 Task: Search one way flight ticket for 4 adults, 2 children, 2 infants in seat and 1 infant on lap in economy from Grand Forks: Grand Forks International Airport to Greenville: Pitt-greenville Airport on 5-2-2023. Number of bags: 1 carry on bag. Price is upto 109000. Outbound departure time preference is 19:30.
Action: Mouse moved to (205, 324)
Screenshot: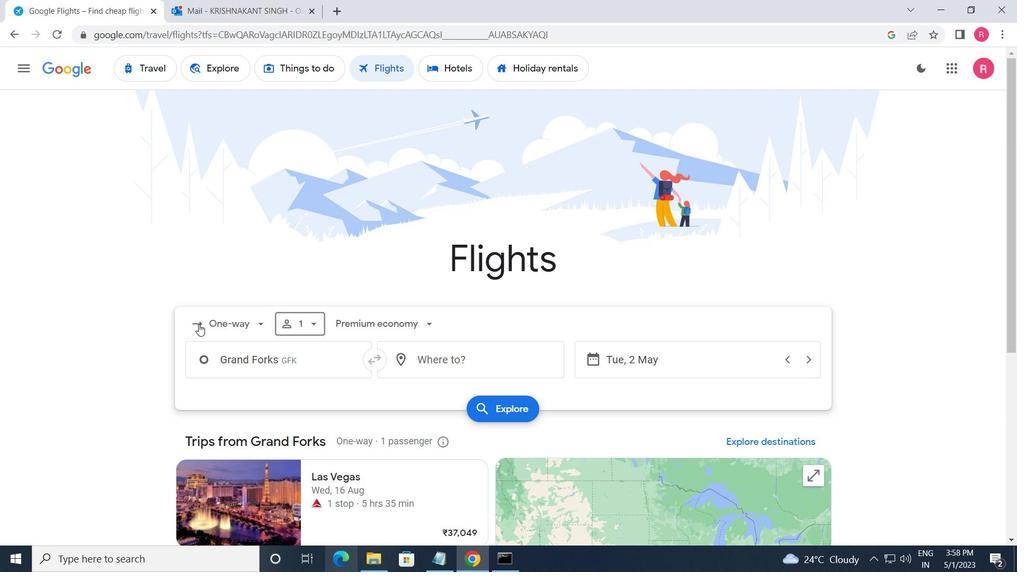 
Action: Mouse pressed left at (205, 324)
Screenshot: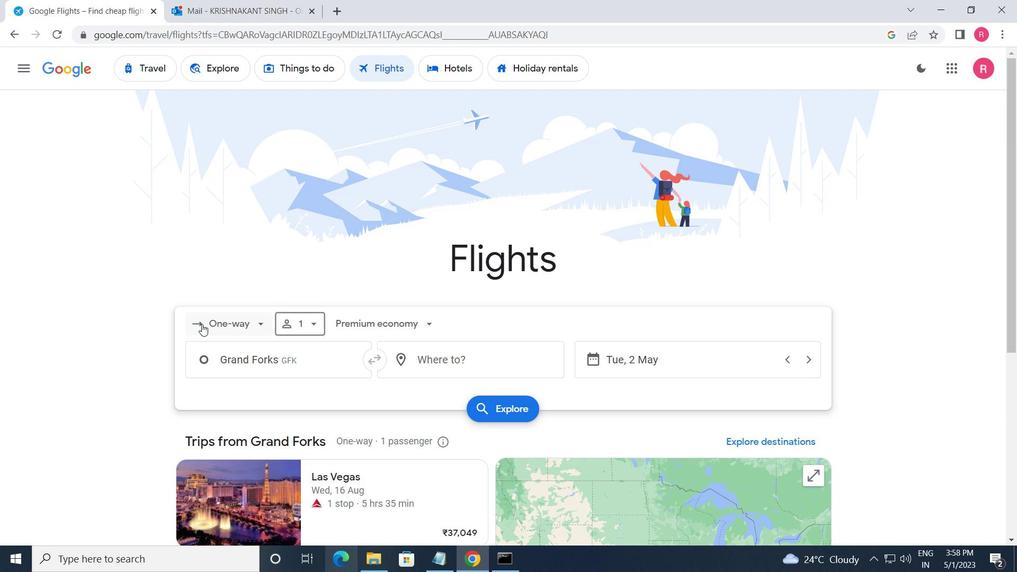 
Action: Mouse moved to (234, 380)
Screenshot: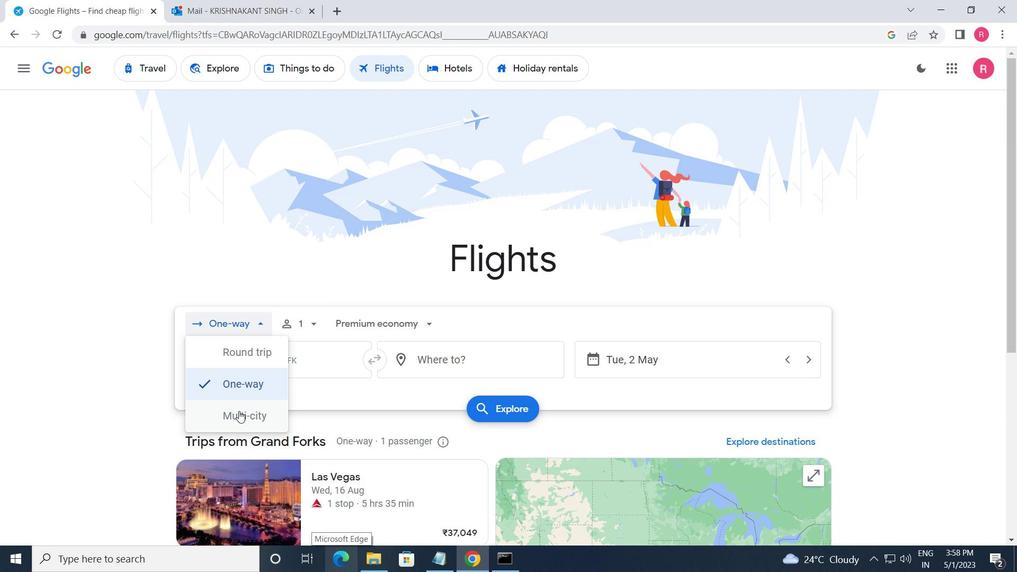 
Action: Mouse pressed left at (234, 380)
Screenshot: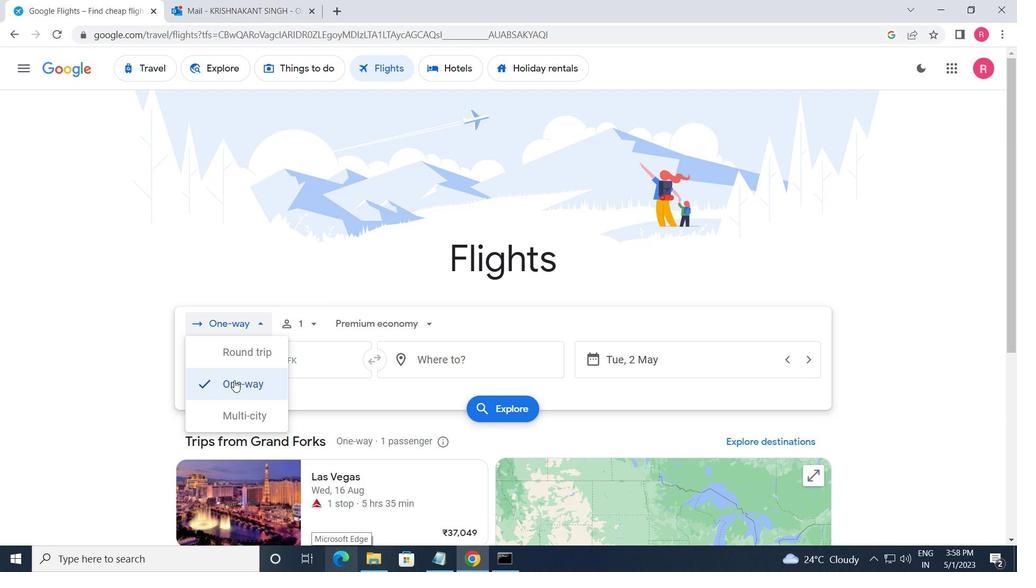 
Action: Mouse moved to (303, 328)
Screenshot: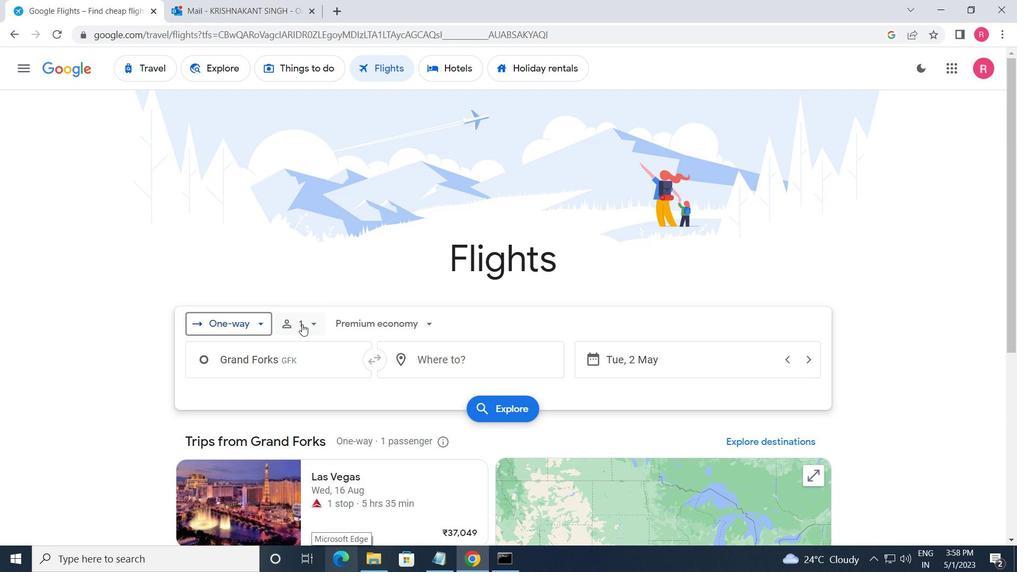 
Action: Mouse pressed left at (303, 328)
Screenshot: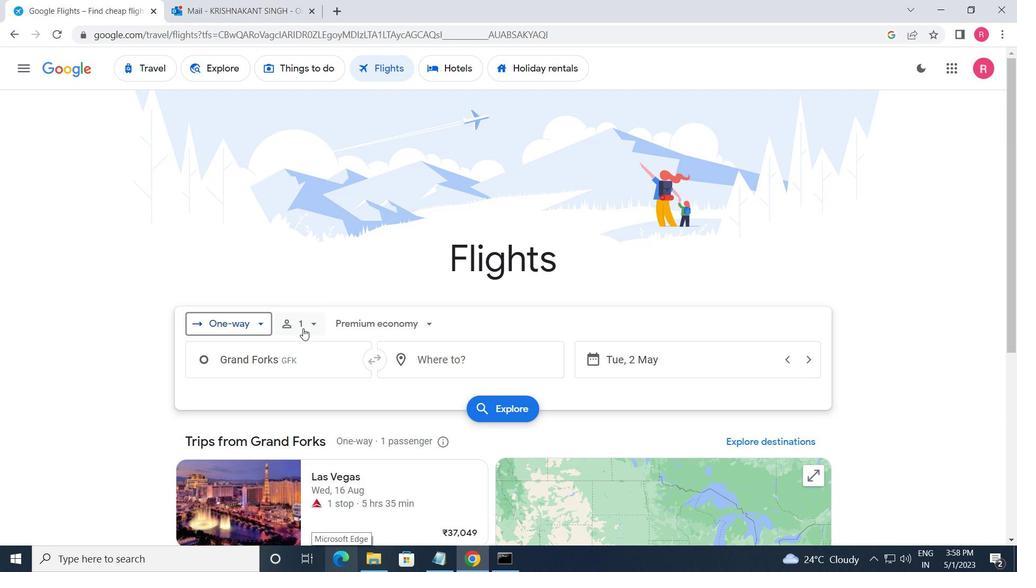 
Action: Mouse moved to (408, 364)
Screenshot: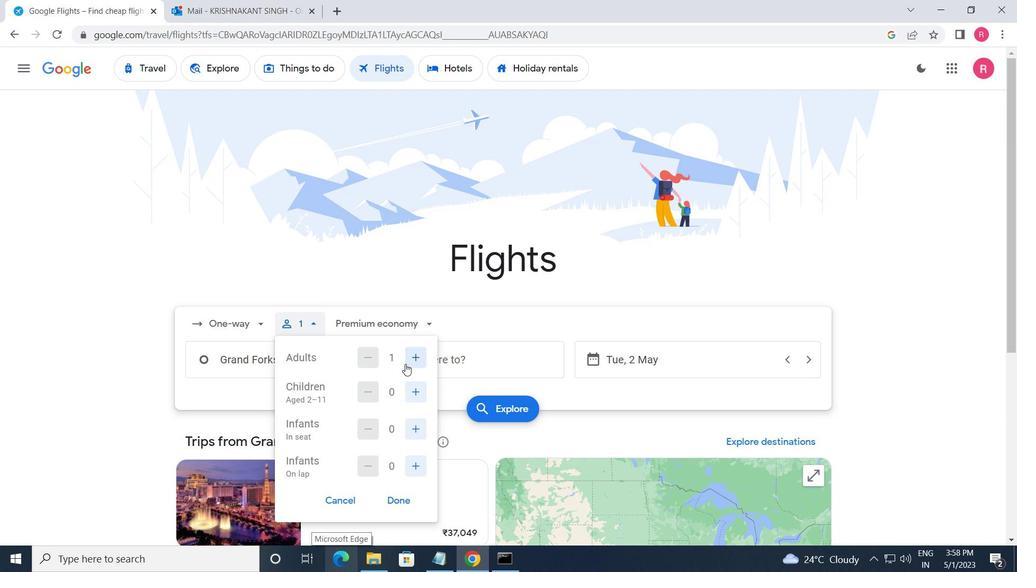 
Action: Mouse pressed left at (408, 364)
Screenshot: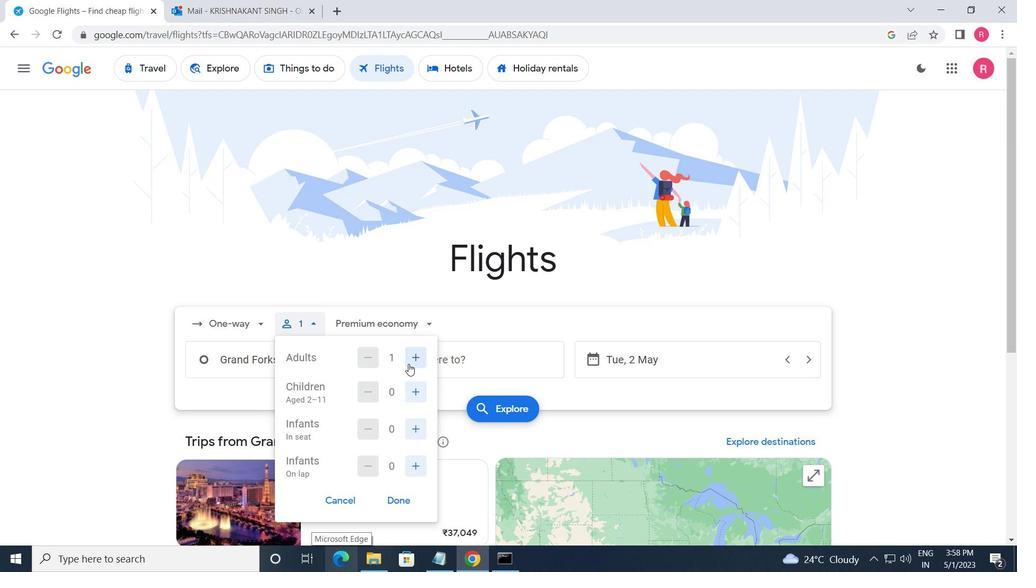 
Action: Mouse pressed left at (408, 364)
Screenshot: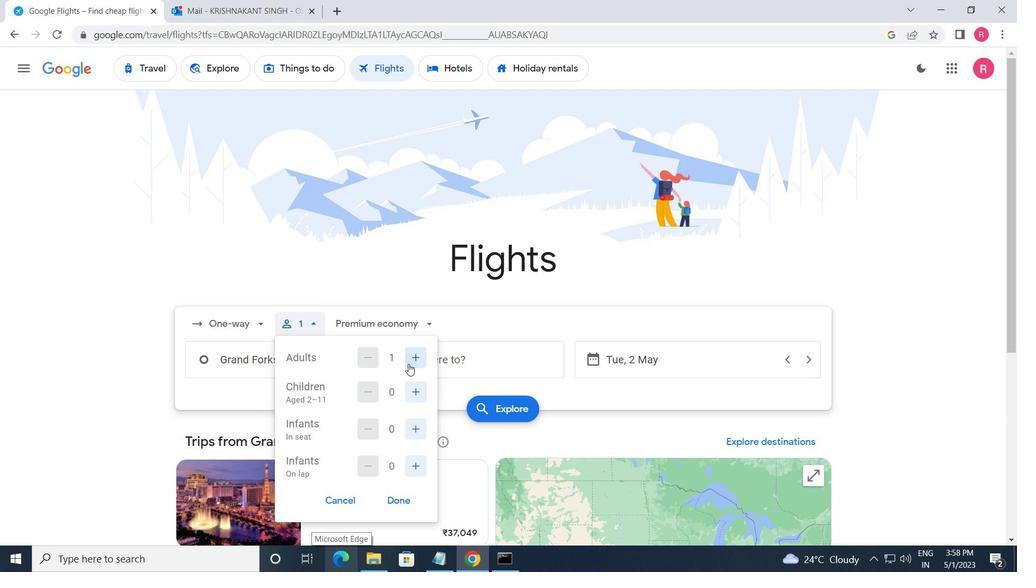 
Action: Mouse pressed left at (408, 364)
Screenshot: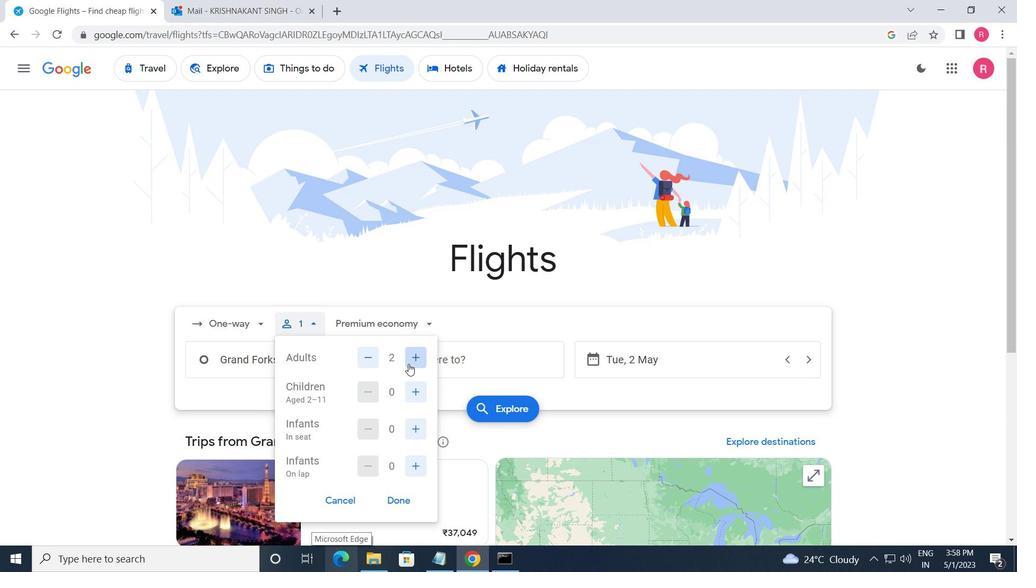 
Action: Mouse moved to (413, 397)
Screenshot: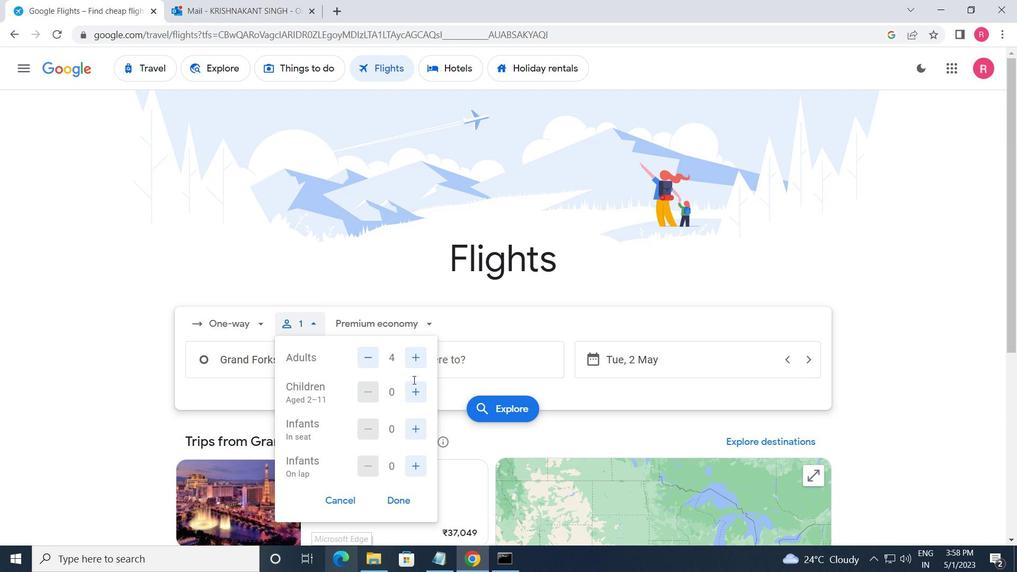 
Action: Mouse pressed left at (413, 397)
Screenshot: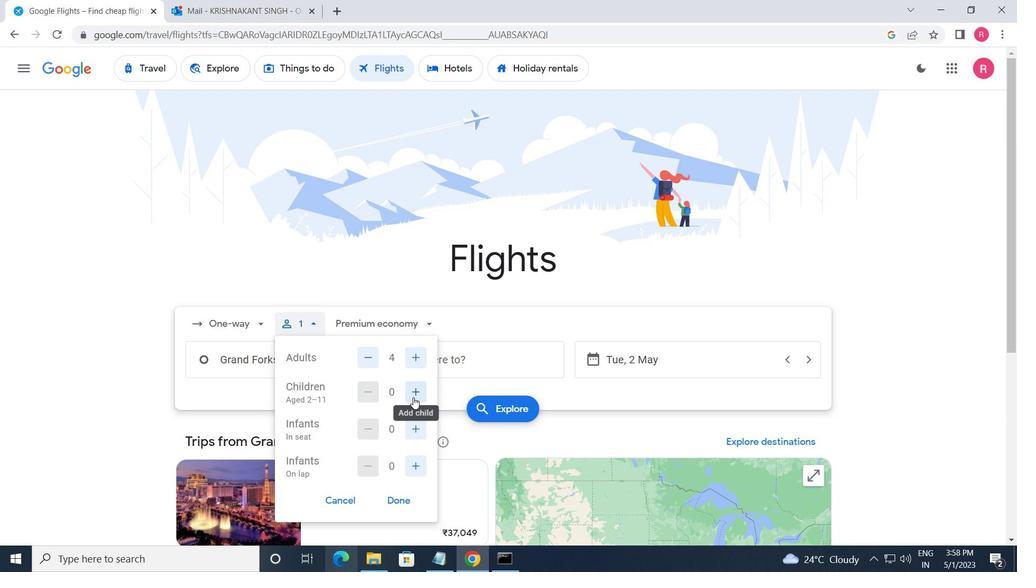 
Action: Mouse pressed left at (413, 397)
Screenshot: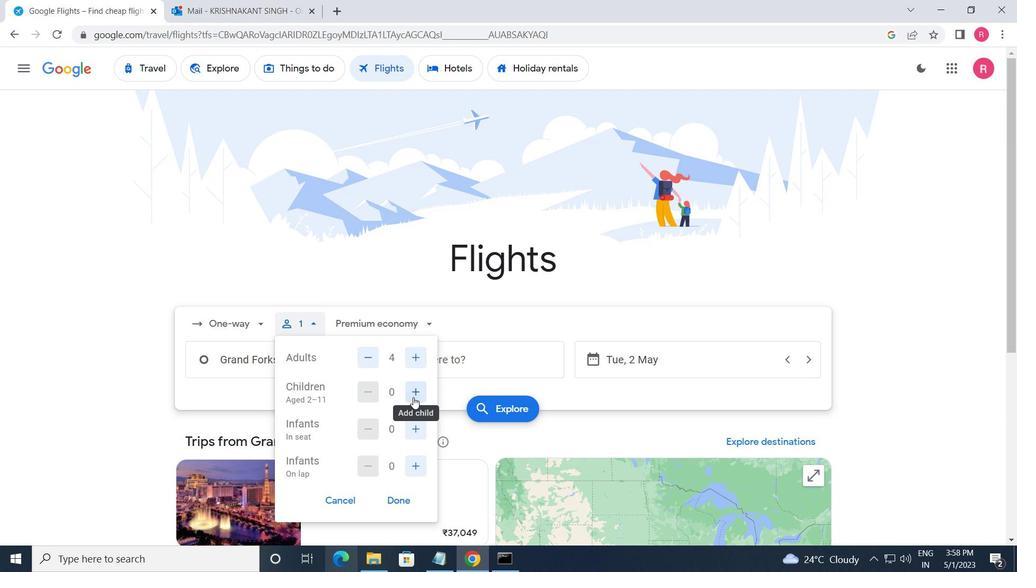 
Action: Mouse moved to (412, 427)
Screenshot: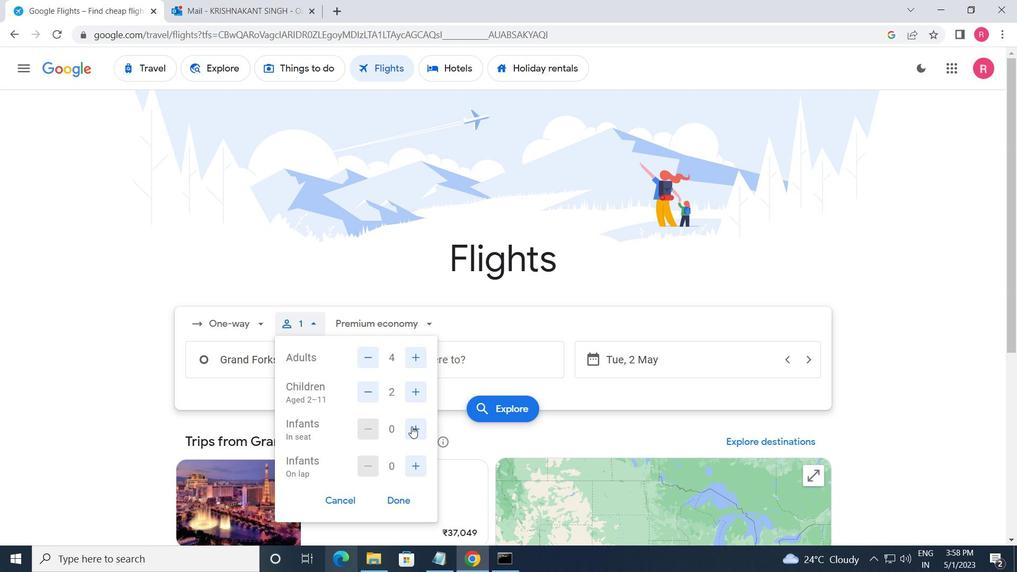 
Action: Mouse pressed left at (412, 427)
Screenshot: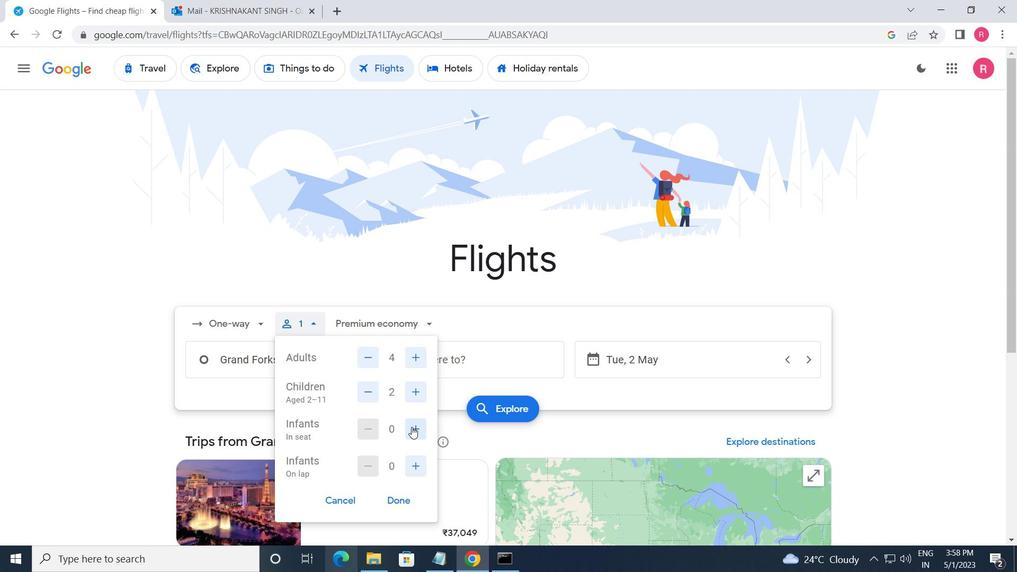 
Action: Mouse pressed left at (412, 427)
Screenshot: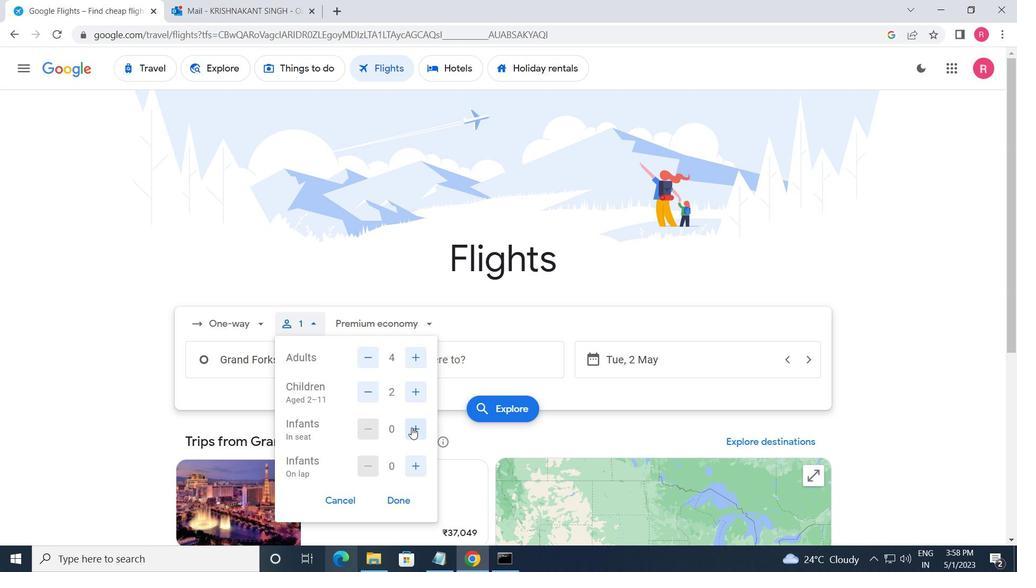 
Action: Mouse moved to (410, 467)
Screenshot: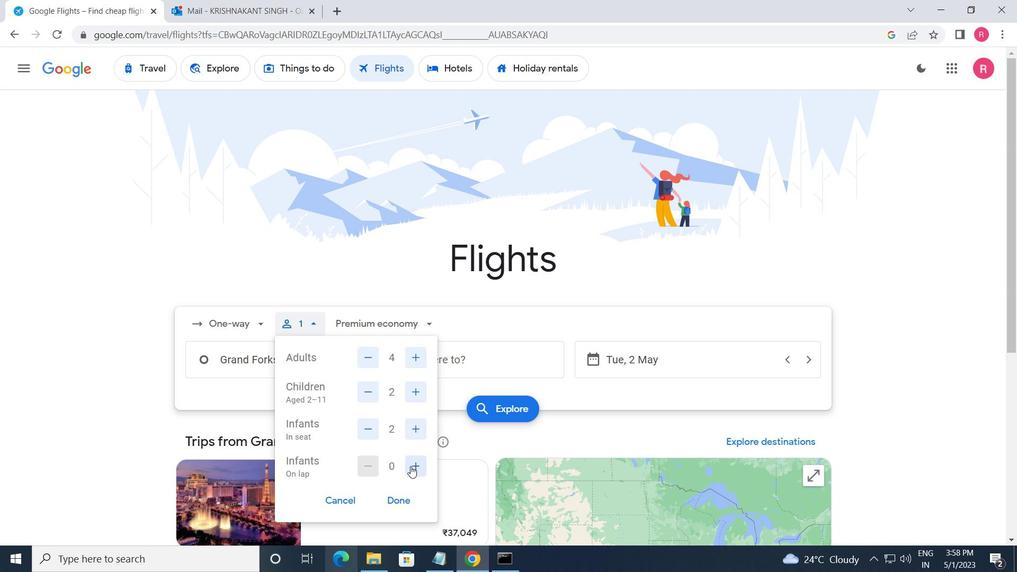 
Action: Mouse pressed left at (410, 467)
Screenshot: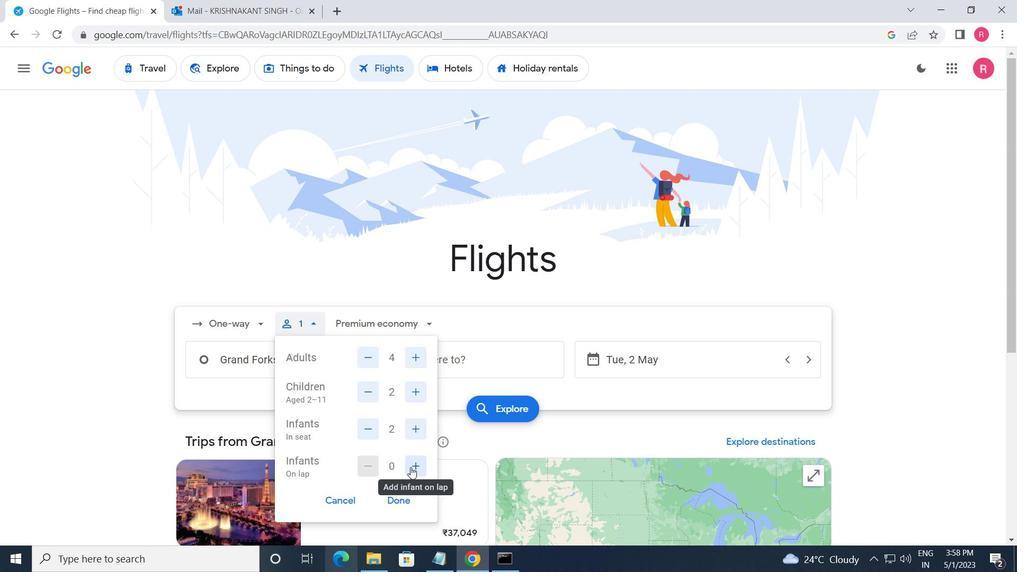 
Action: Mouse moved to (401, 501)
Screenshot: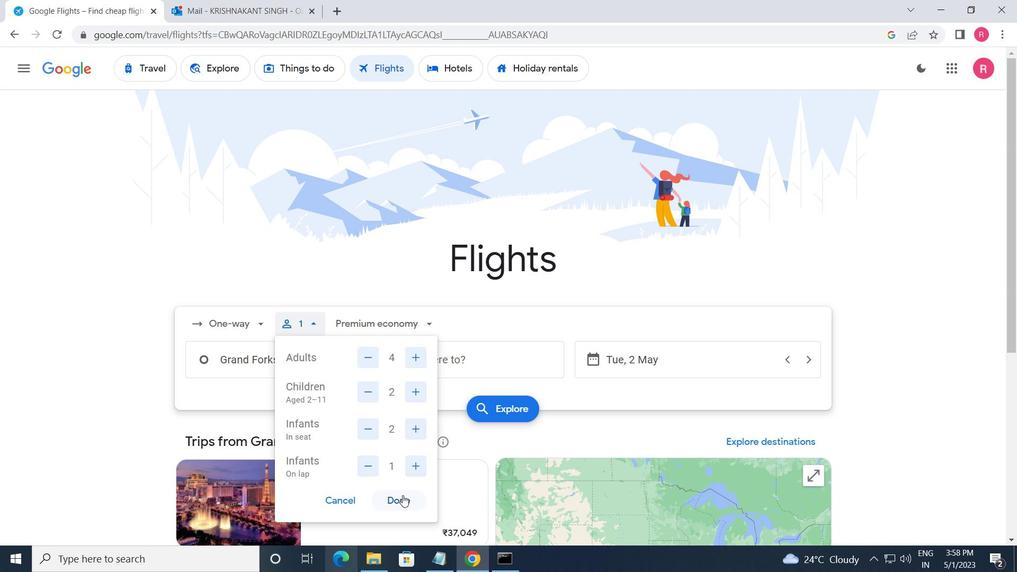 
Action: Mouse pressed left at (401, 501)
Screenshot: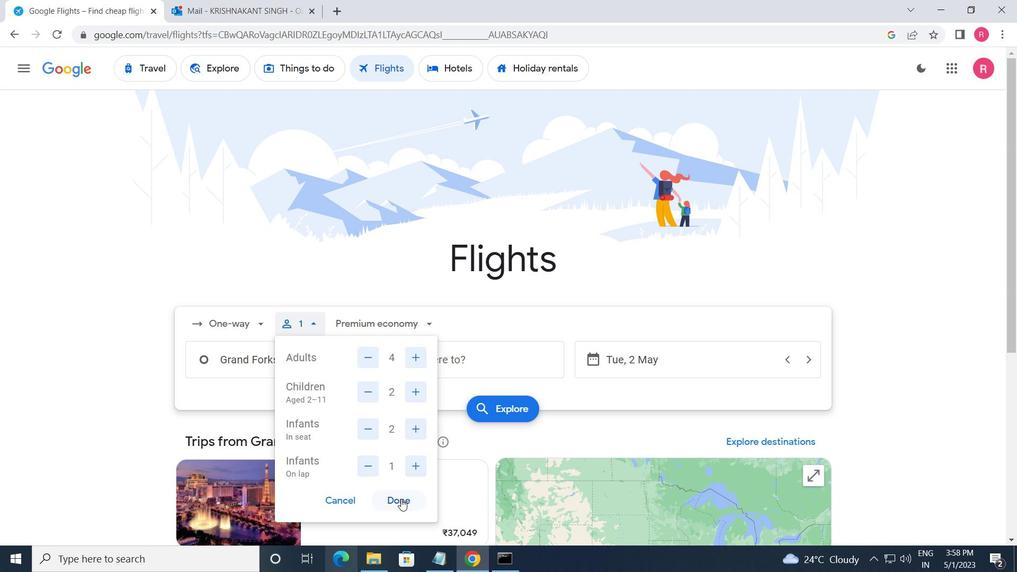 
Action: Mouse moved to (376, 318)
Screenshot: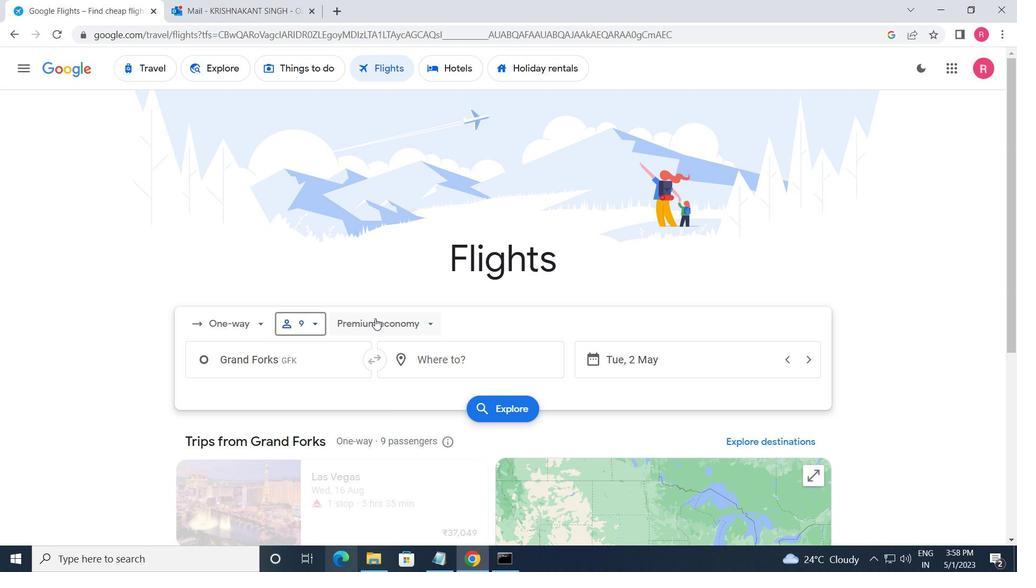 
Action: Mouse pressed left at (376, 318)
Screenshot: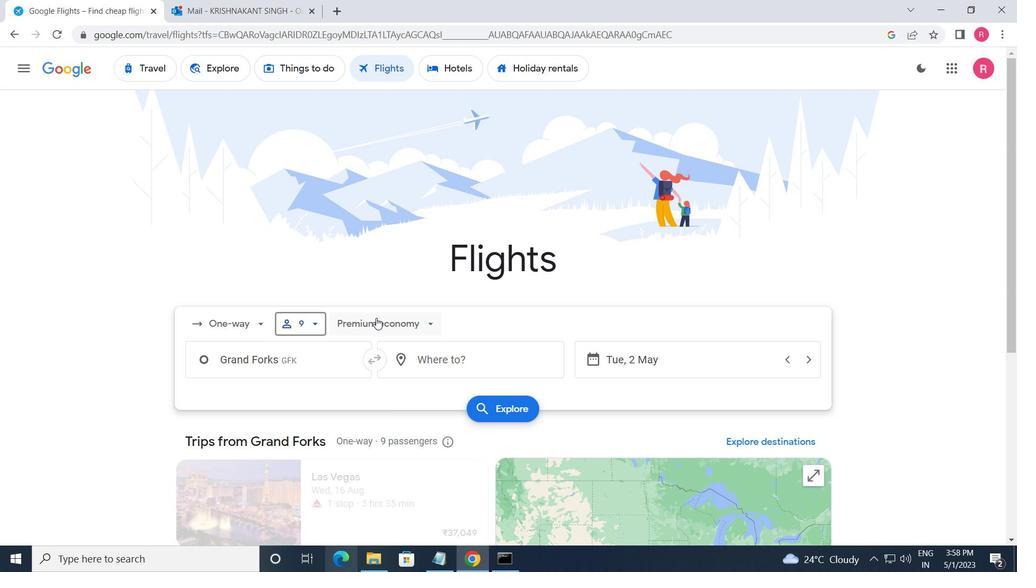 
Action: Mouse moved to (389, 355)
Screenshot: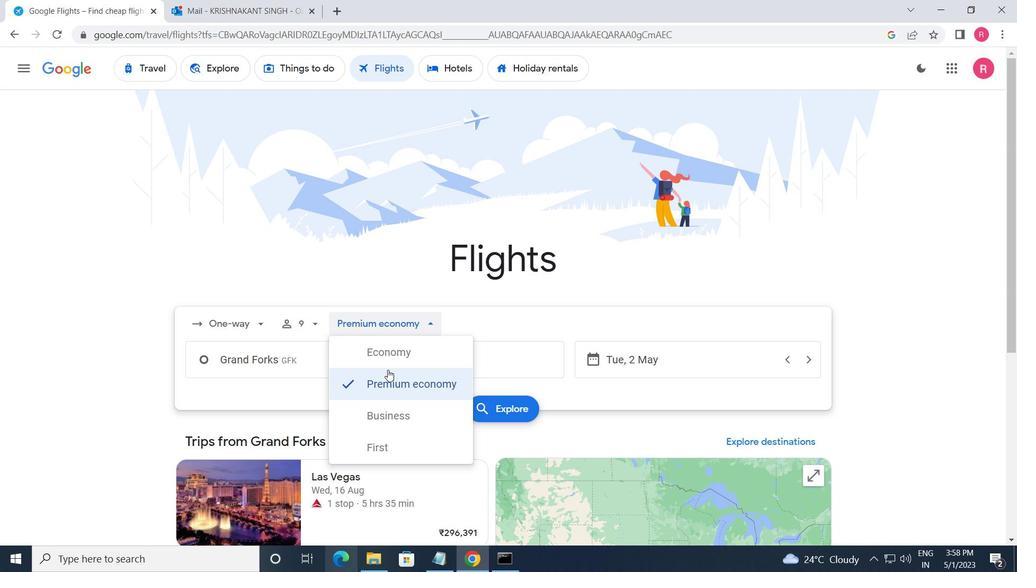 
Action: Mouse pressed left at (389, 355)
Screenshot: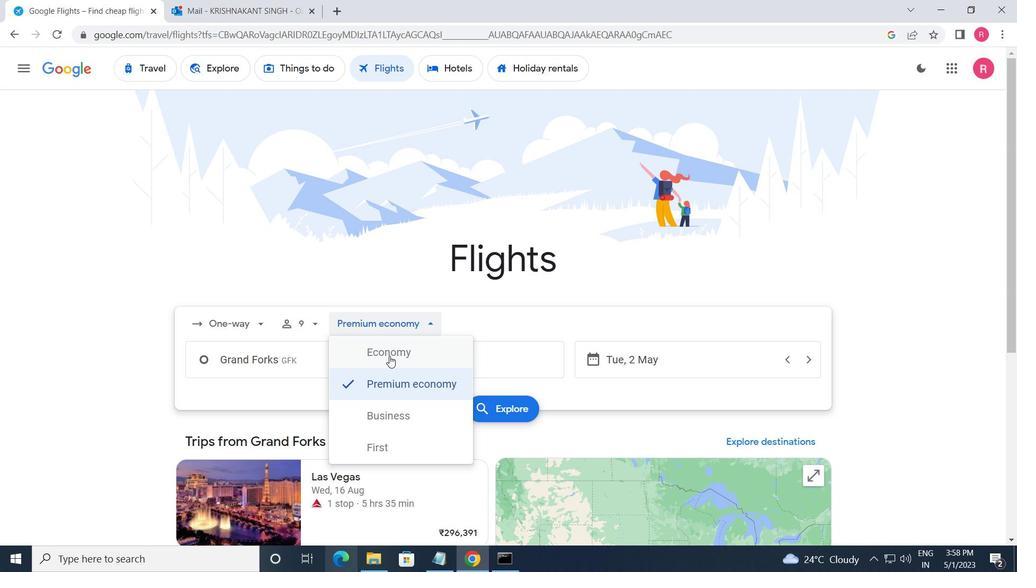 
Action: Mouse moved to (334, 371)
Screenshot: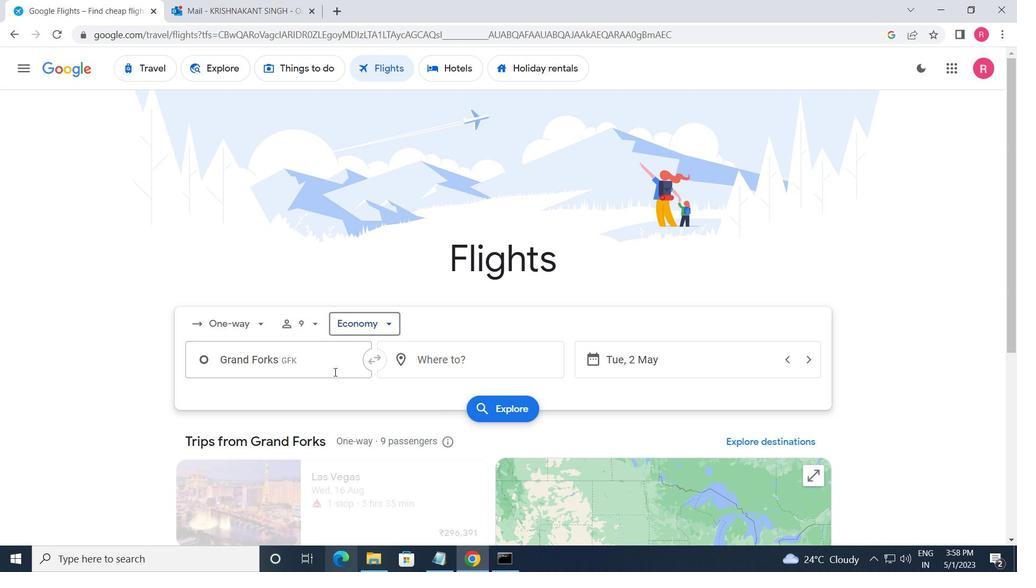
Action: Mouse pressed left at (334, 371)
Screenshot: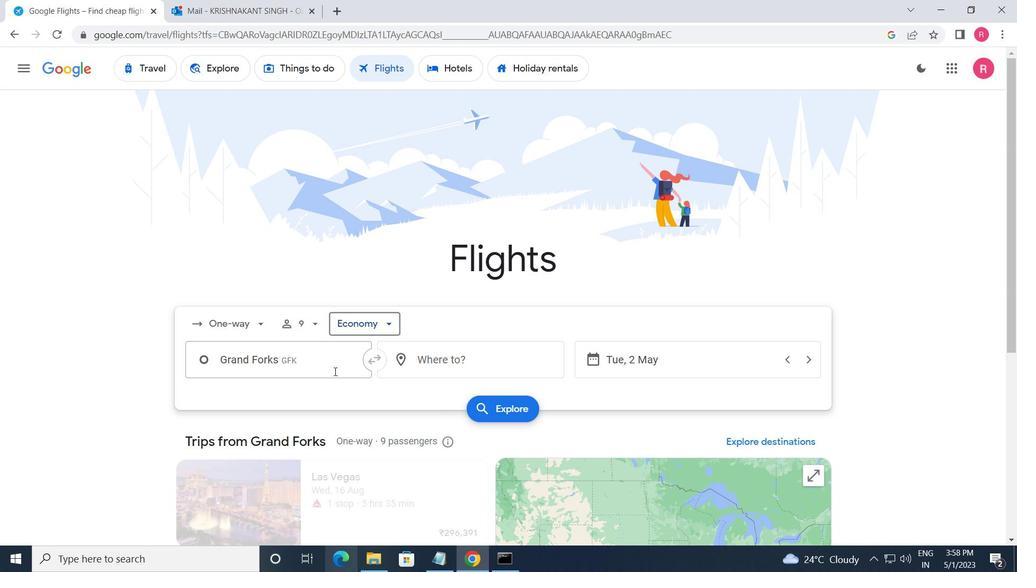 
Action: Mouse moved to (313, 436)
Screenshot: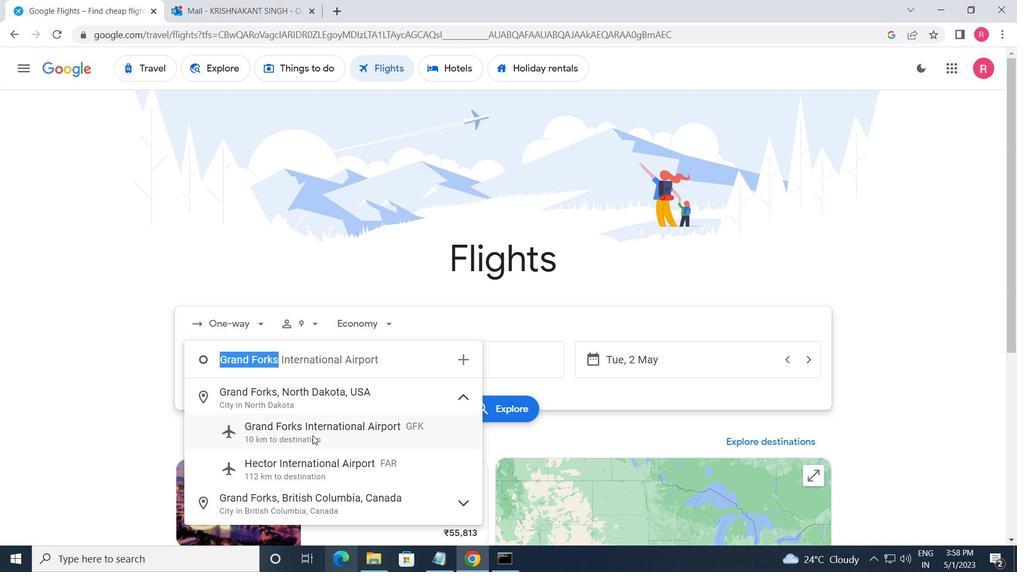 
Action: Mouse pressed left at (313, 436)
Screenshot: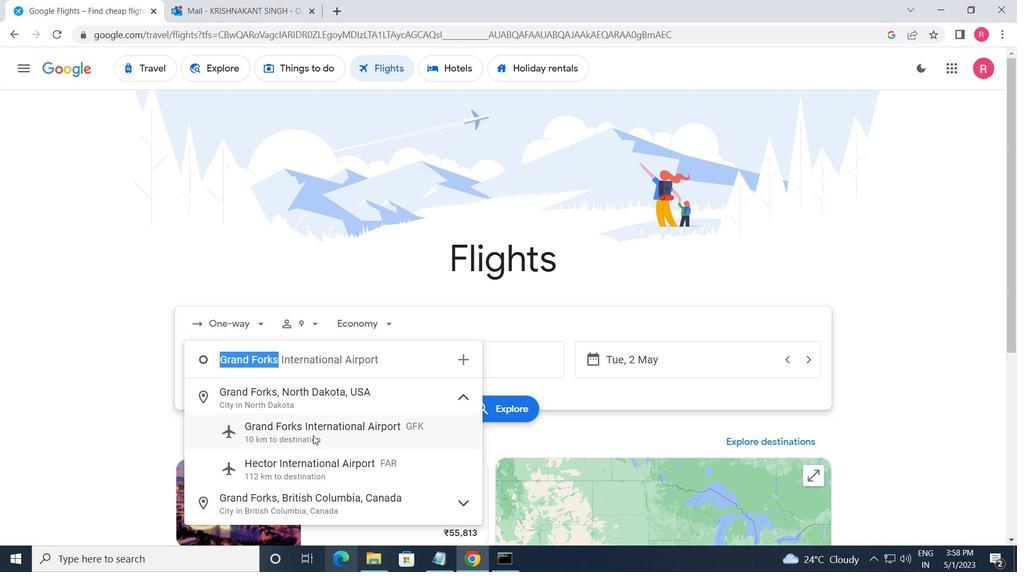 
Action: Mouse moved to (432, 370)
Screenshot: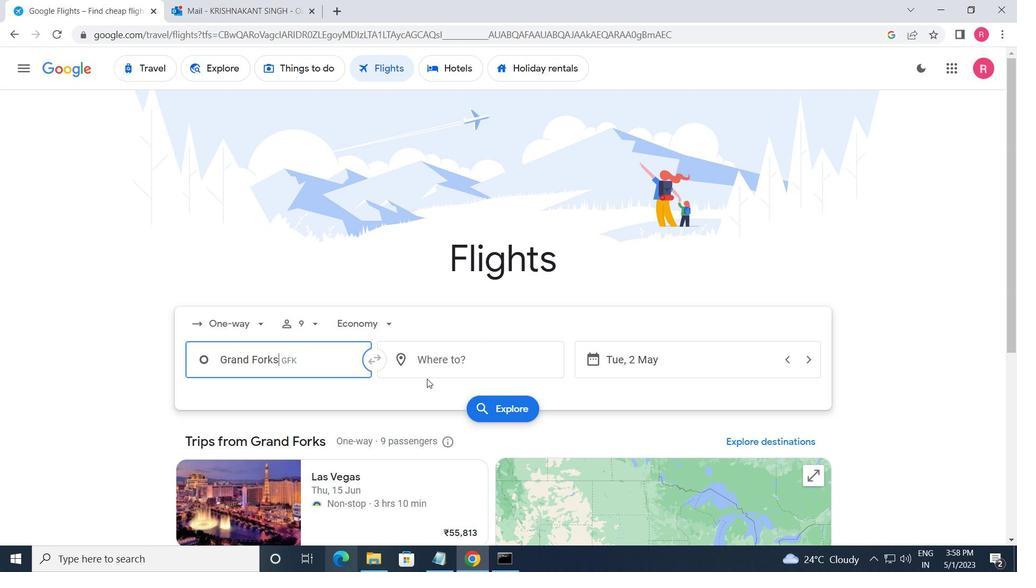 
Action: Mouse pressed left at (432, 370)
Screenshot: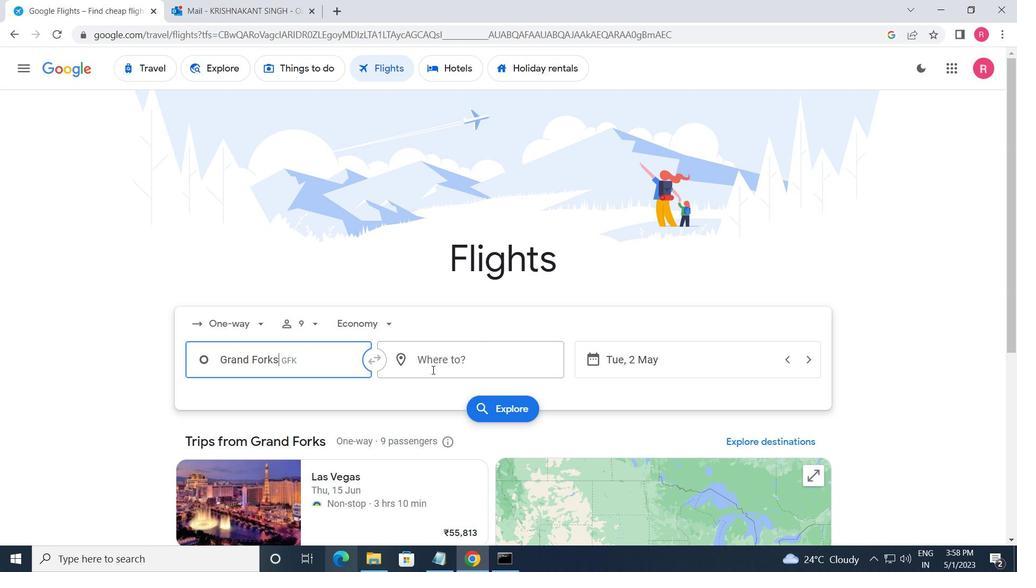
Action: Mouse moved to (446, 489)
Screenshot: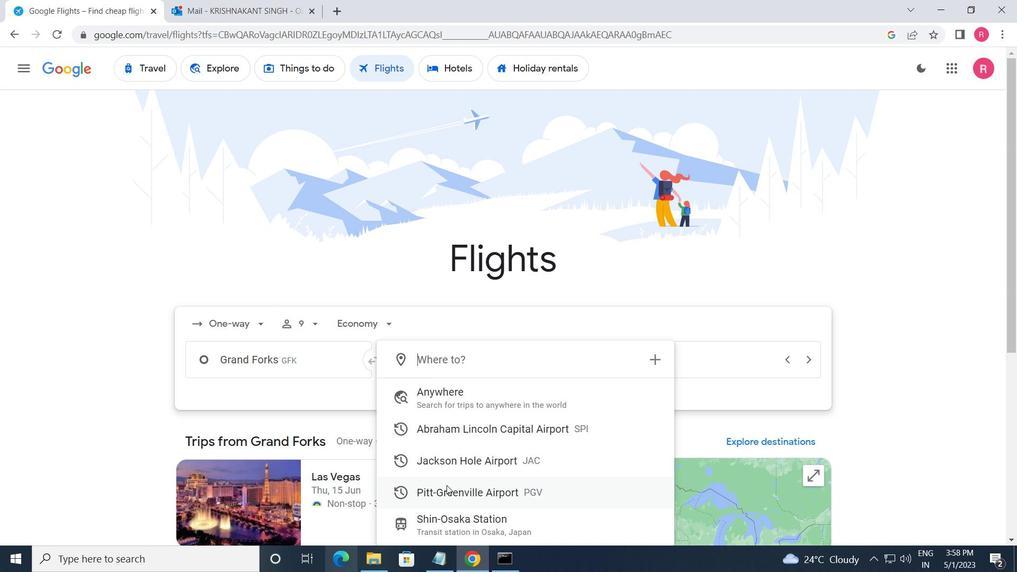 
Action: Mouse pressed left at (446, 489)
Screenshot: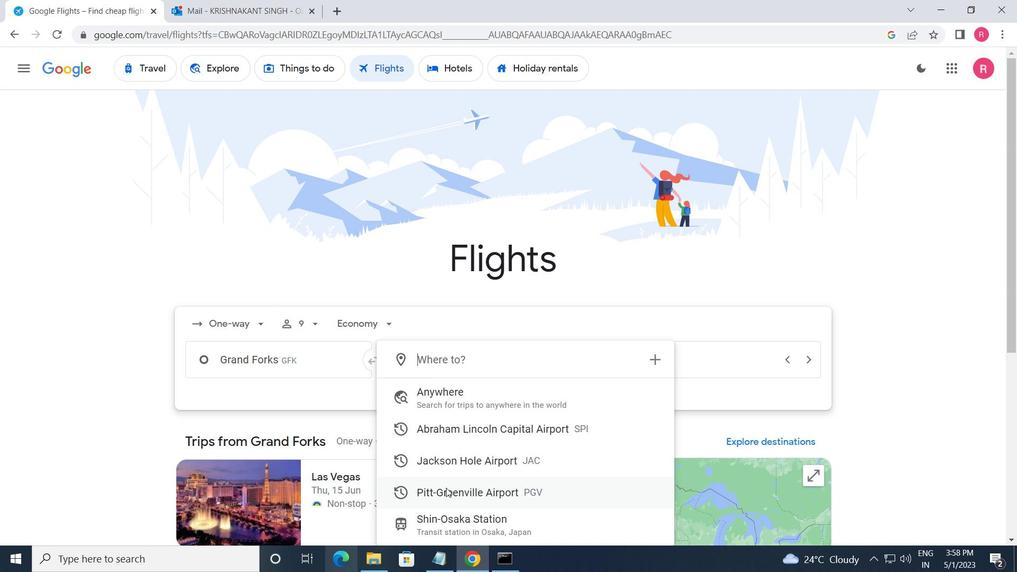 
Action: Mouse moved to (665, 373)
Screenshot: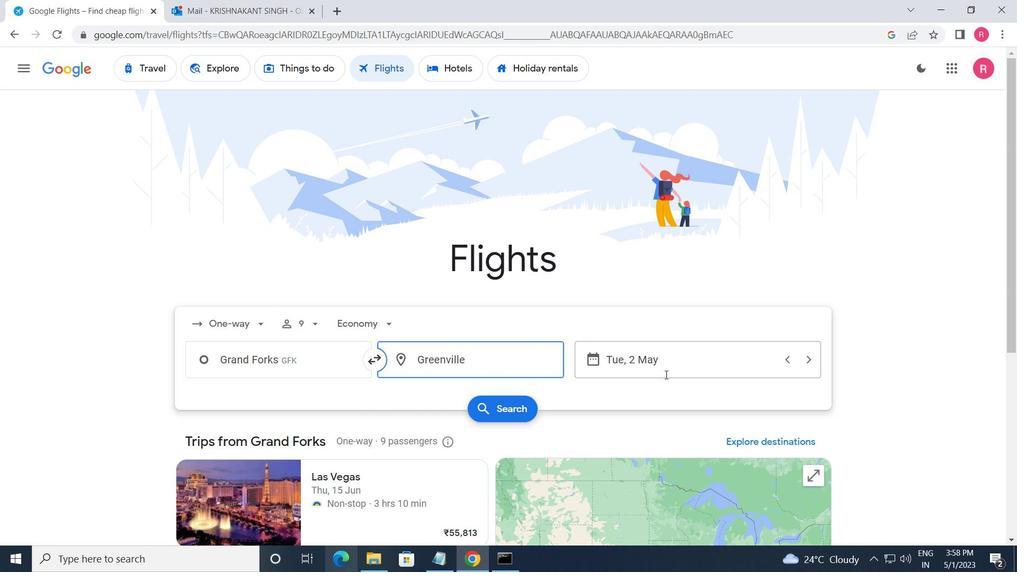 
Action: Mouse pressed left at (665, 373)
Screenshot: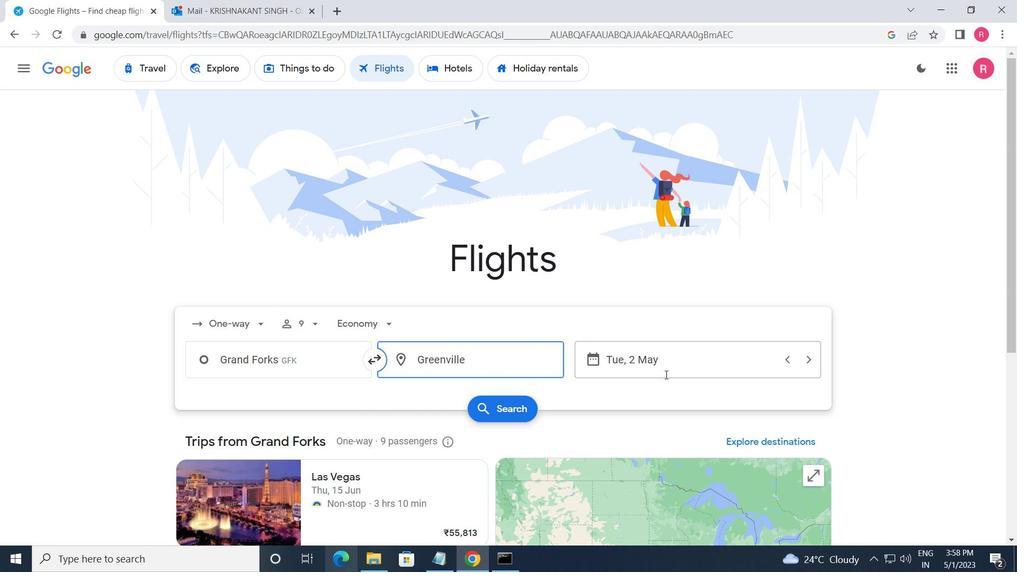 
Action: Mouse moved to (420, 313)
Screenshot: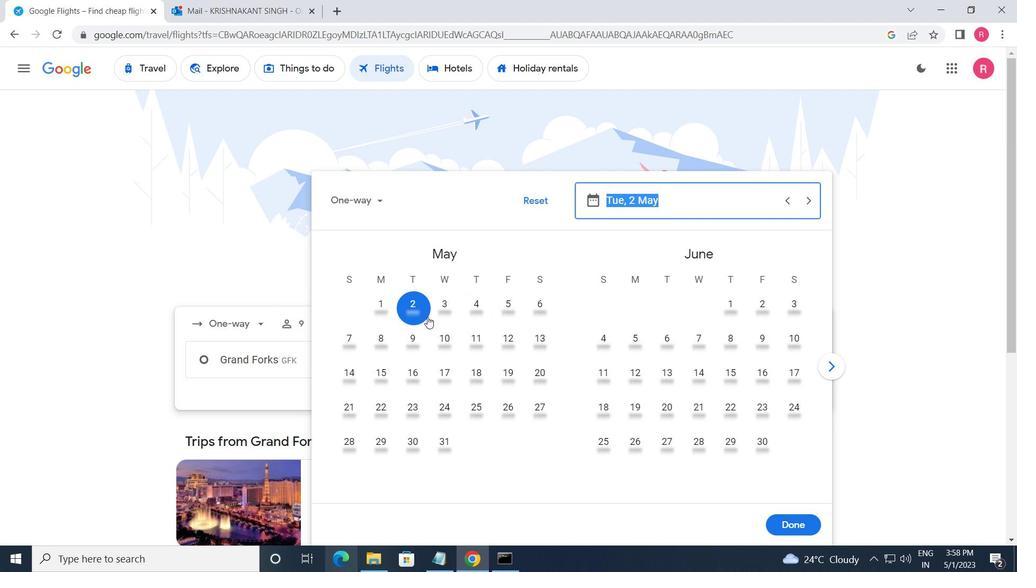 
Action: Mouse pressed left at (420, 313)
Screenshot: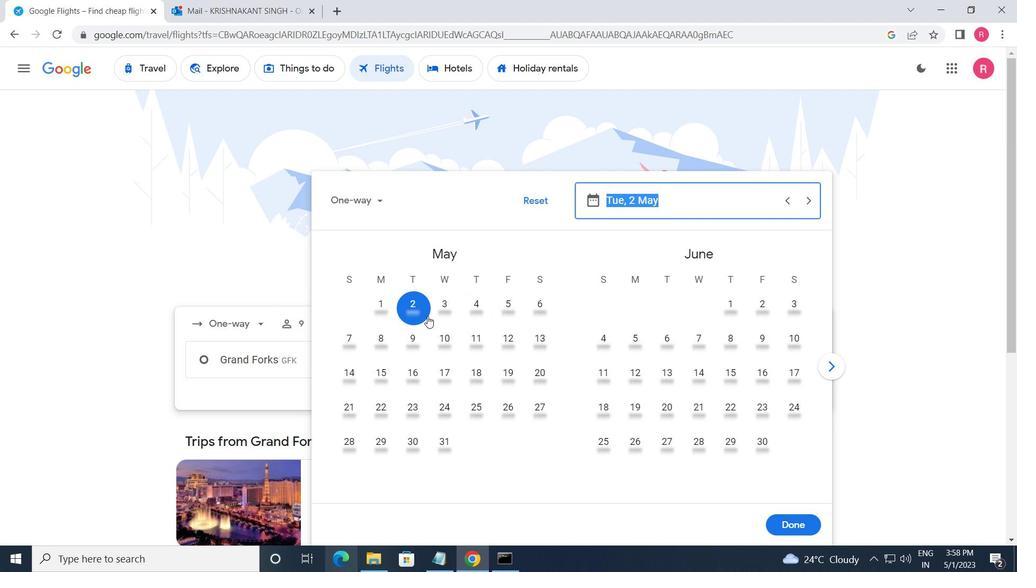 
Action: Mouse moved to (803, 524)
Screenshot: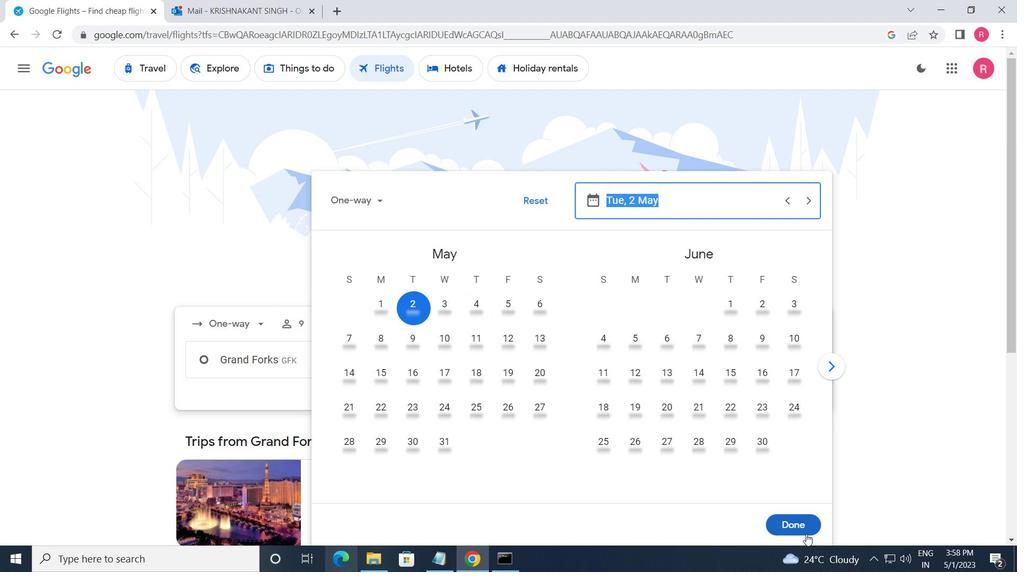 
Action: Mouse pressed left at (803, 524)
Screenshot: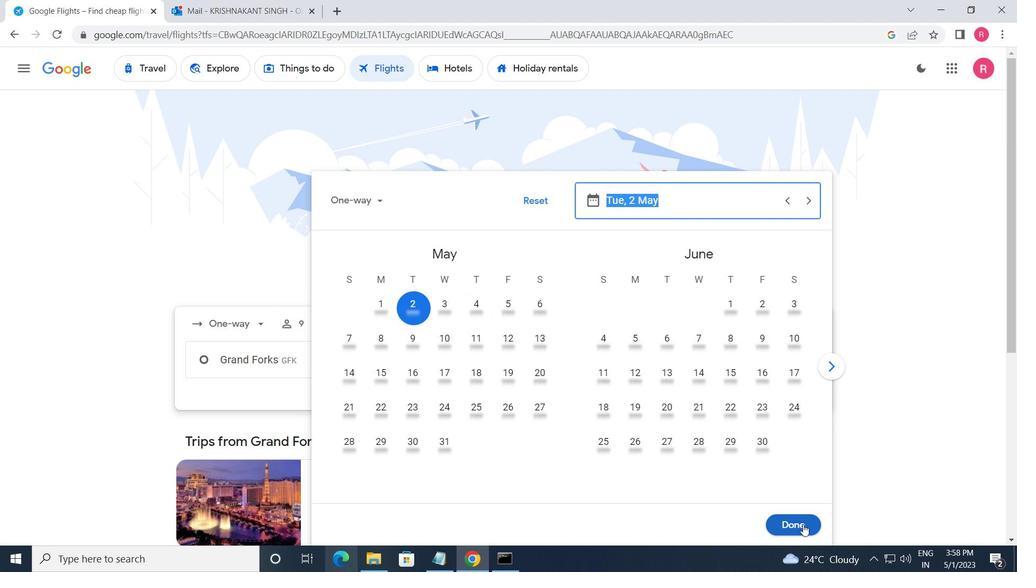 
Action: Mouse moved to (513, 412)
Screenshot: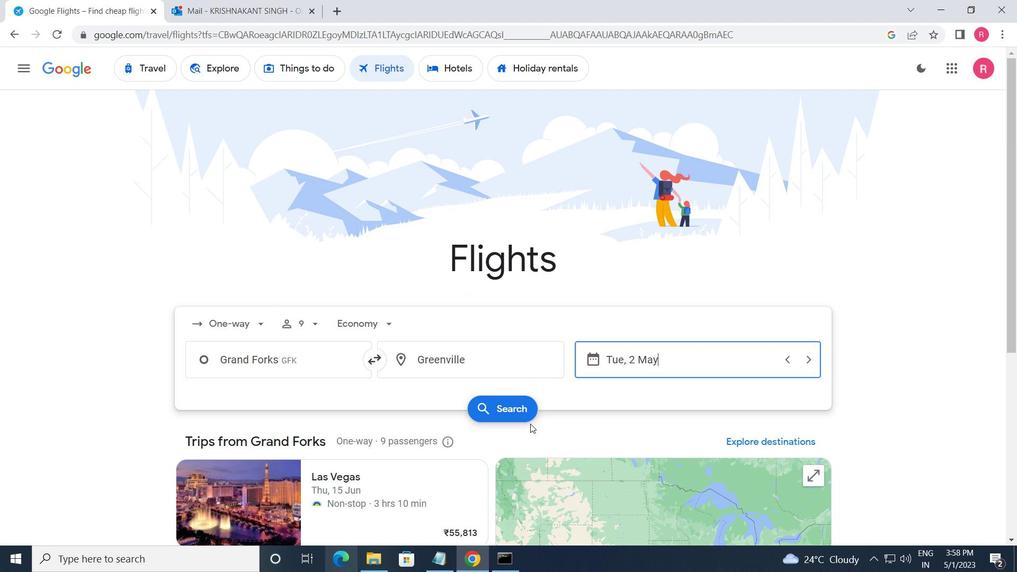 
Action: Mouse pressed left at (513, 412)
Screenshot: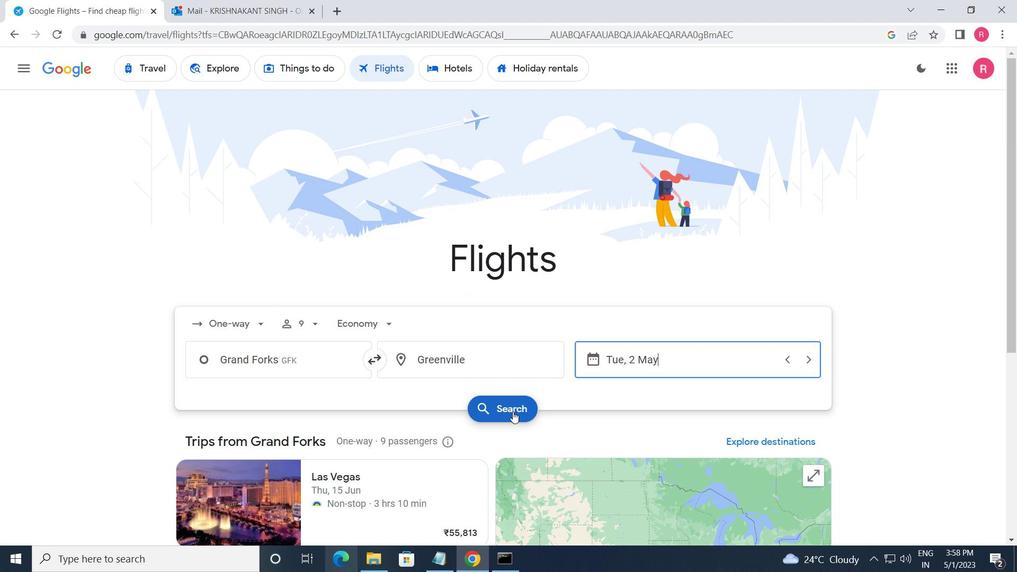 
Action: Mouse moved to (200, 197)
Screenshot: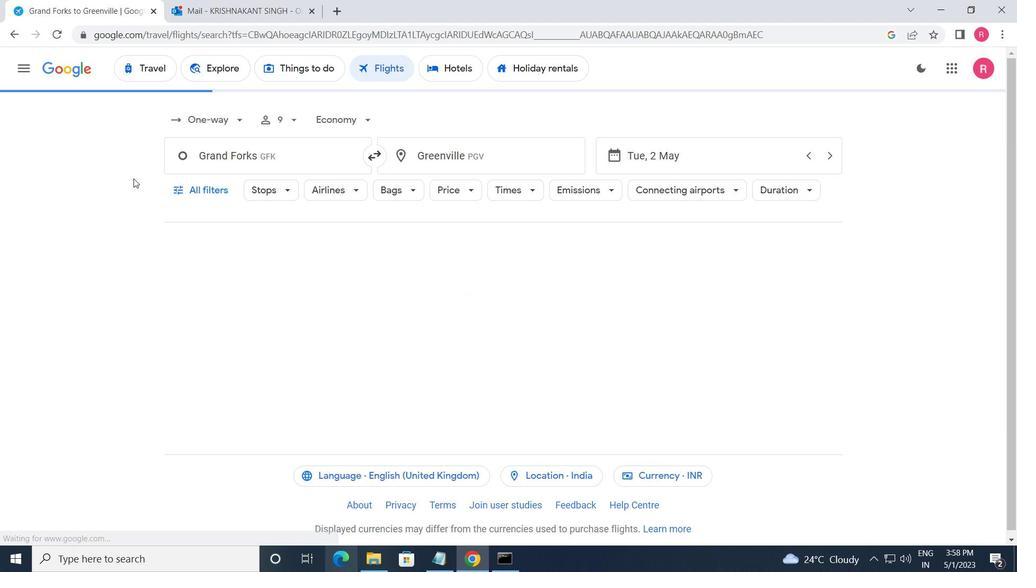 
Action: Mouse pressed left at (200, 197)
Screenshot: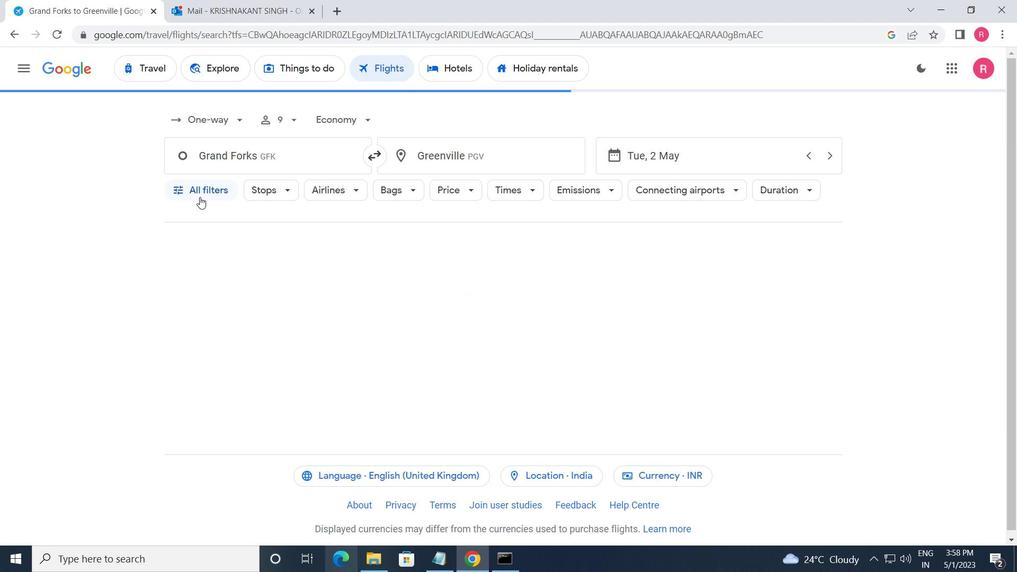 
Action: Mouse moved to (282, 320)
Screenshot: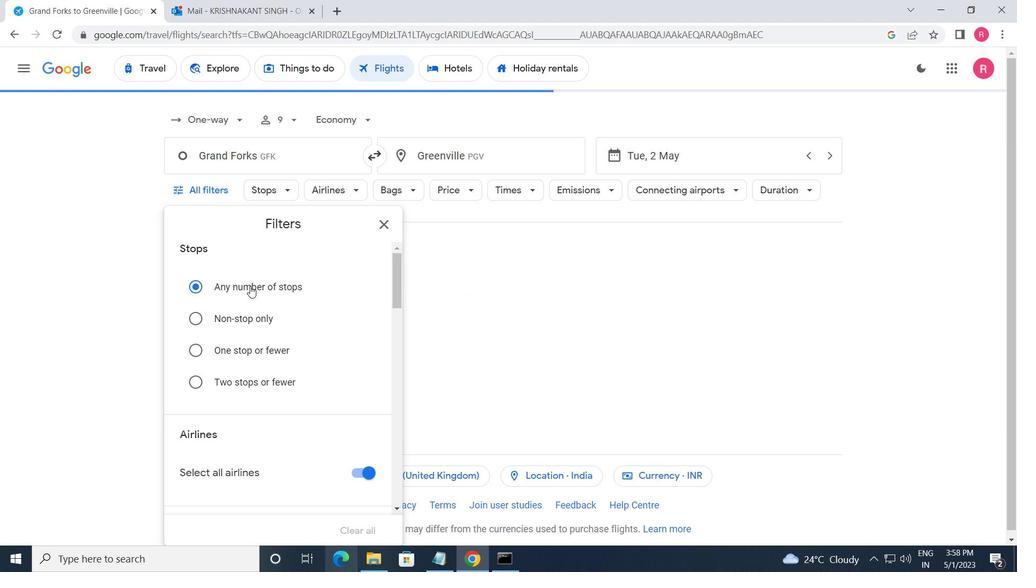 
Action: Mouse scrolled (282, 319) with delta (0, 0)
Screenshot: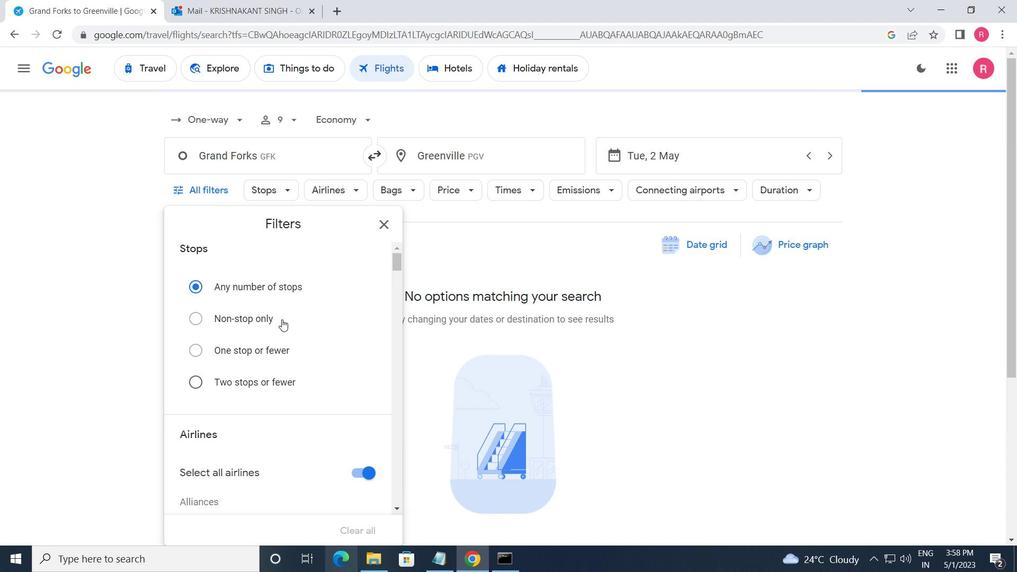 
Action: Mouse scrolled (282, 319) with delta (0, 0)
Screenshot: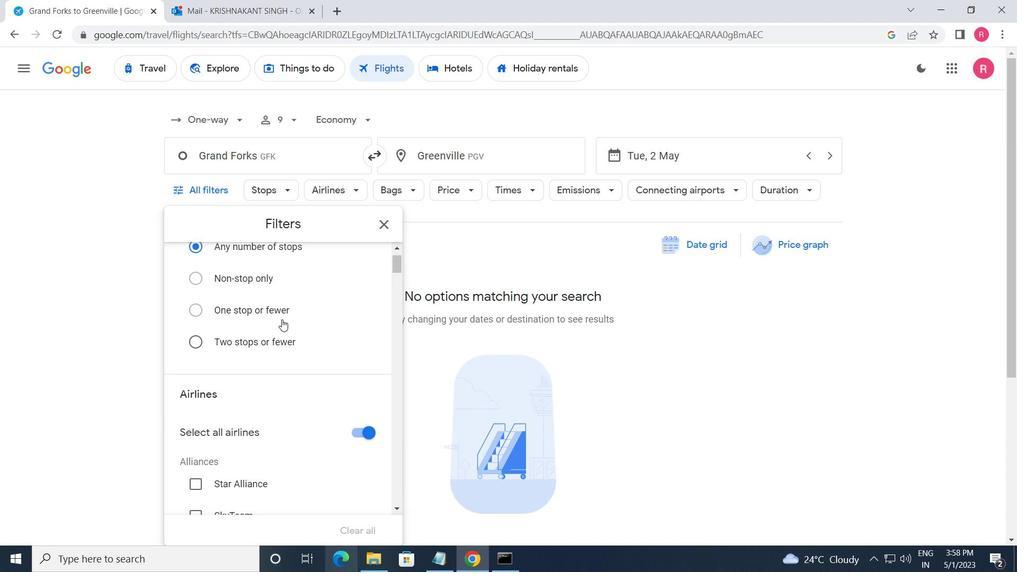 
Action: Mouse scrolled (282, 319) with delta (0, 0)
Screenshot: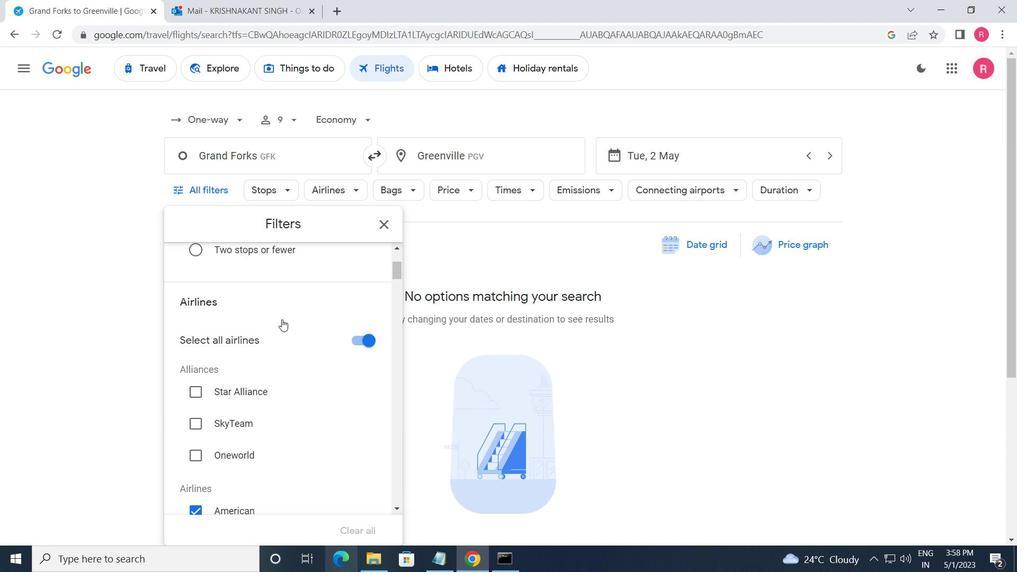 
Action: Mouse moved to (283, 320)
Screenshot: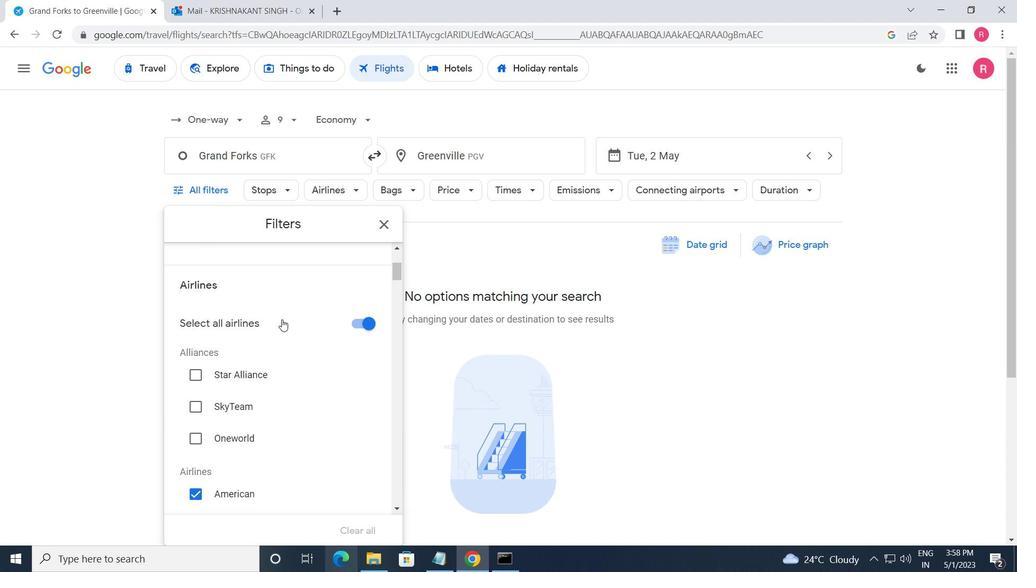 
Action: Mouse scrolled (283, 319) with delta (0, 0)
Screenshot: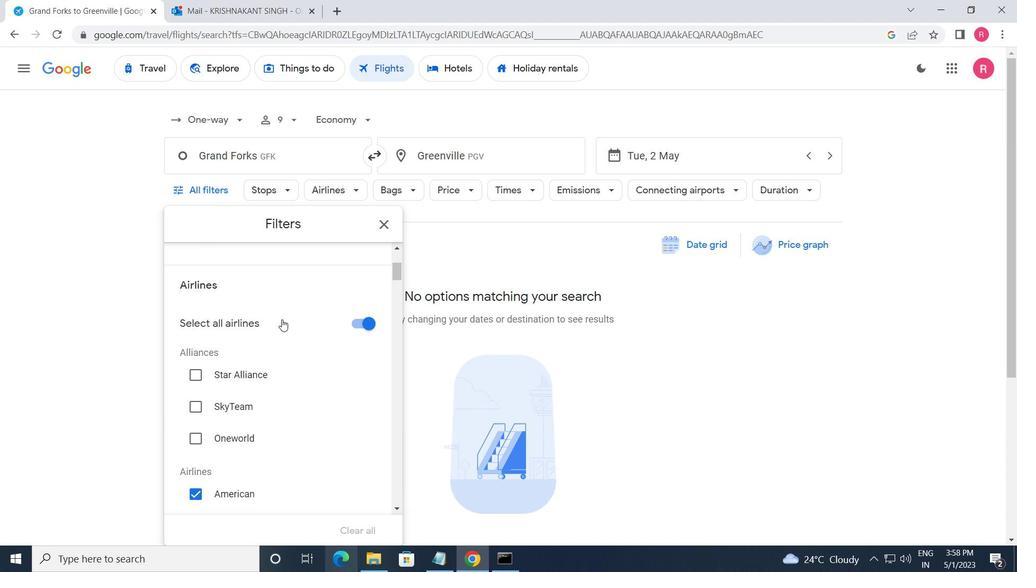 
Action: Mouse scrolled (283, 319) with delta (0, 0)
Screenshot: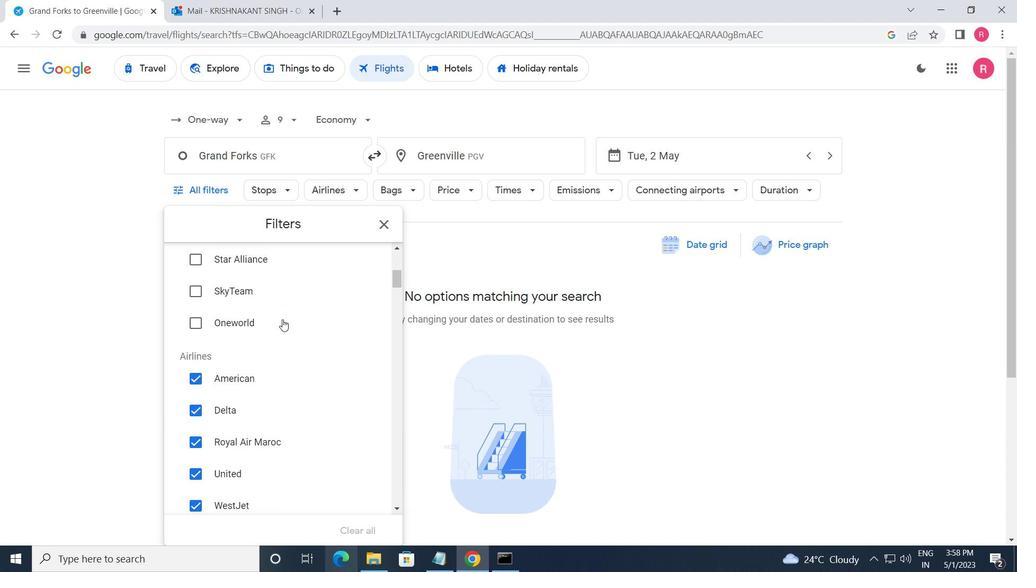 
Action: Mouse scrolled (283, 319) with delta (0, 0)
Screenshot: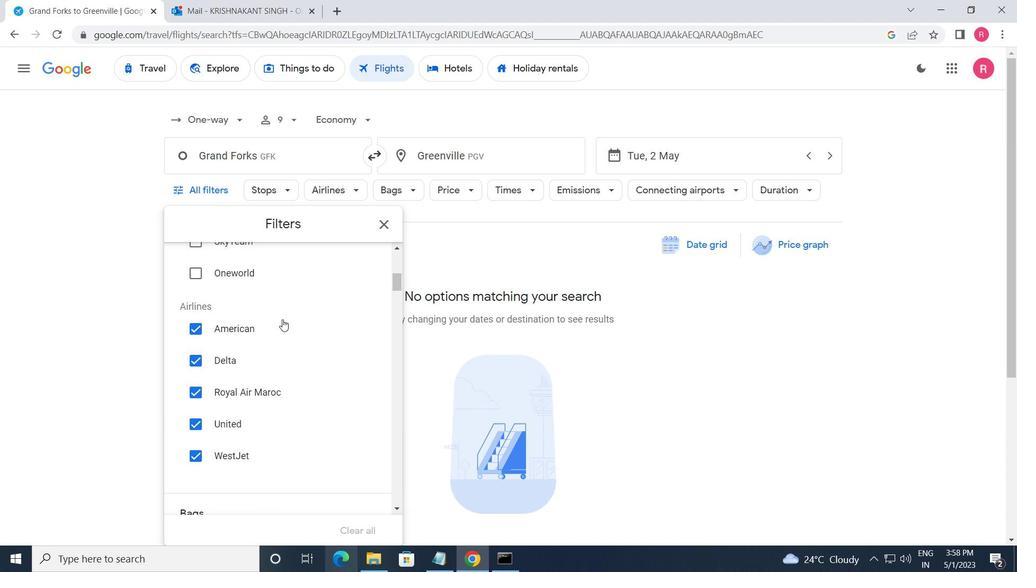 
Action: Mouse scrolled (283, 319) with delta (0, 0)
Screenshot: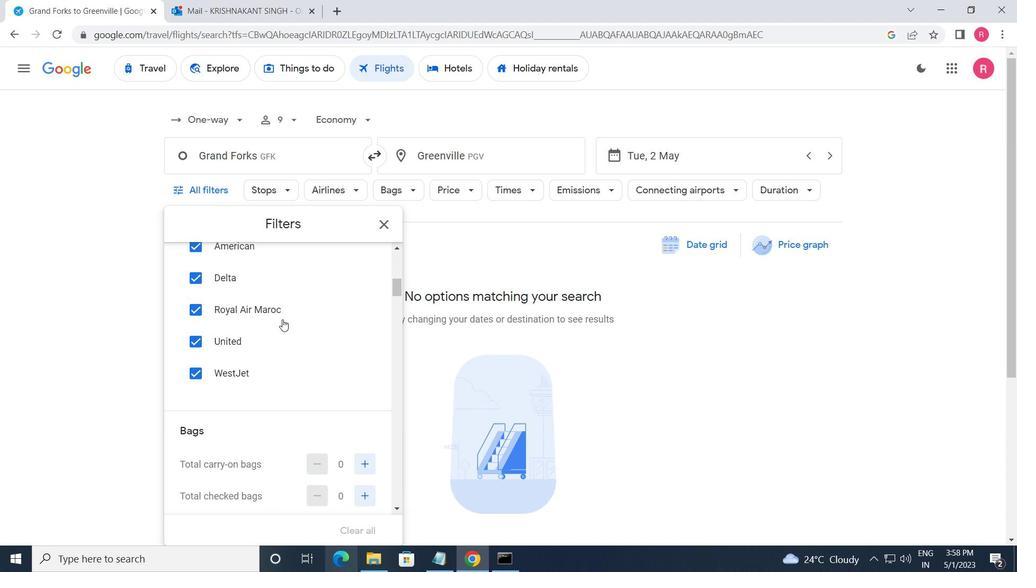 
Action: Mouse scrolled (283, 319) with delta (0, 0)
Screenshot: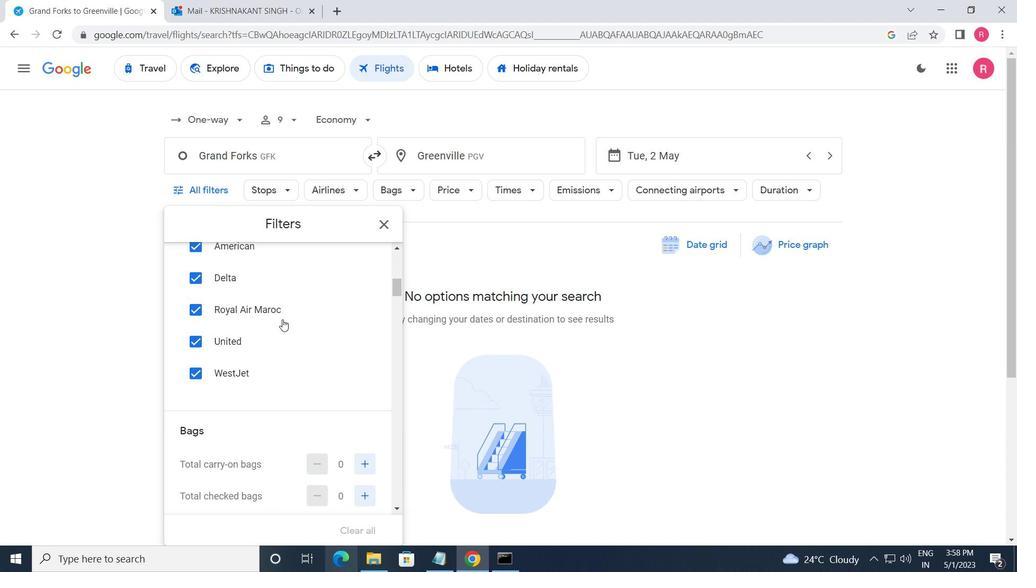 
Action: Mouse scrolled (283, 319) with delta (0, 0)
Screenshot: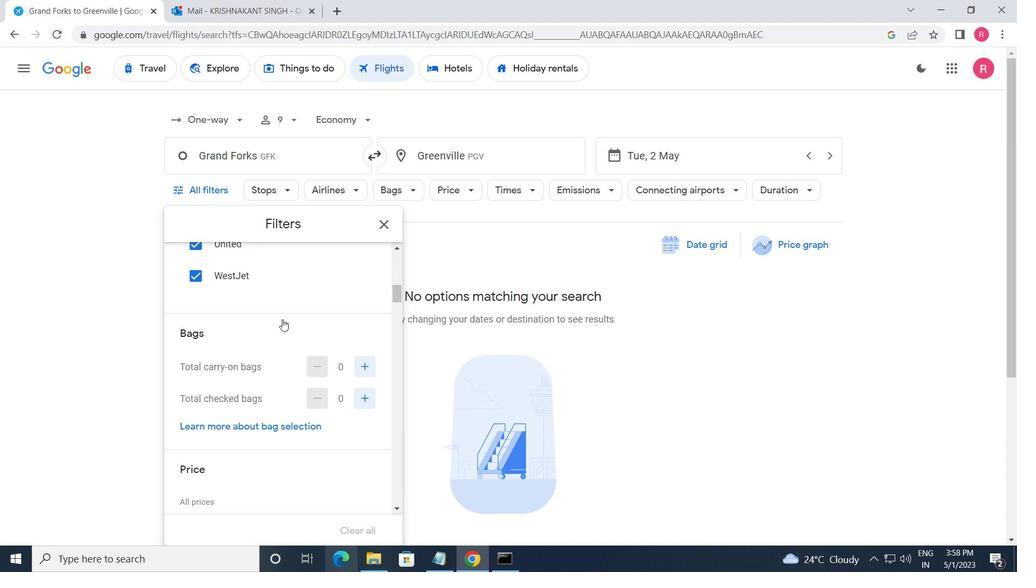 
Action: Mouse moved to (371, 272)
Screenshot: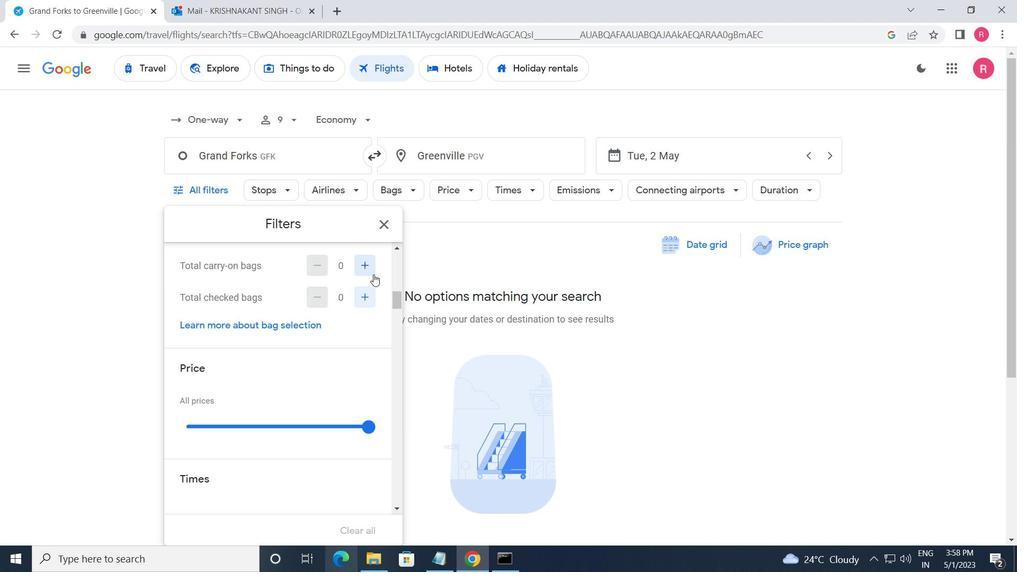 
Action: Mouse pressed left at (371, 272)
Screenshot: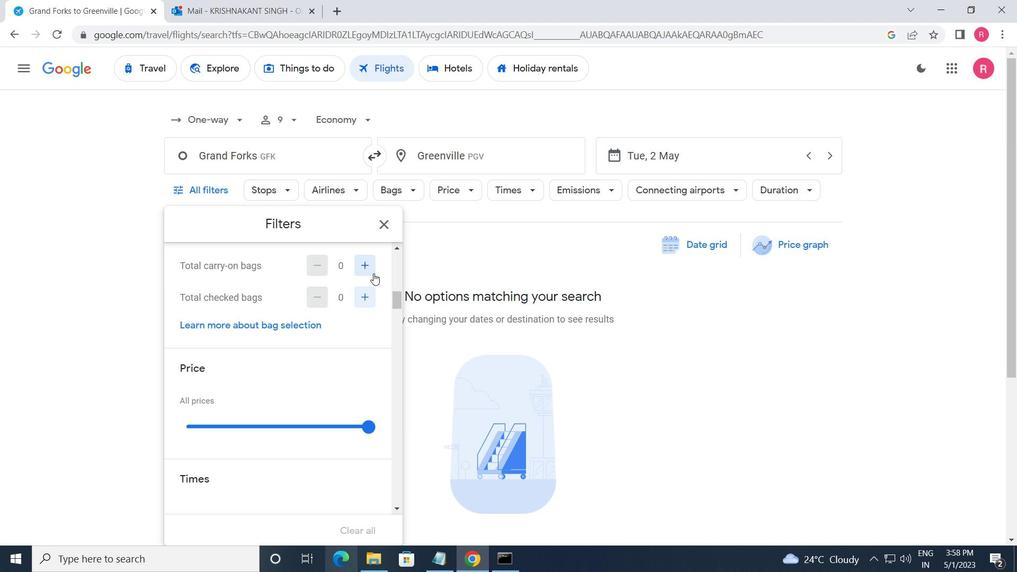 
Action: Mouse moved to (354, 309)
Screenshot: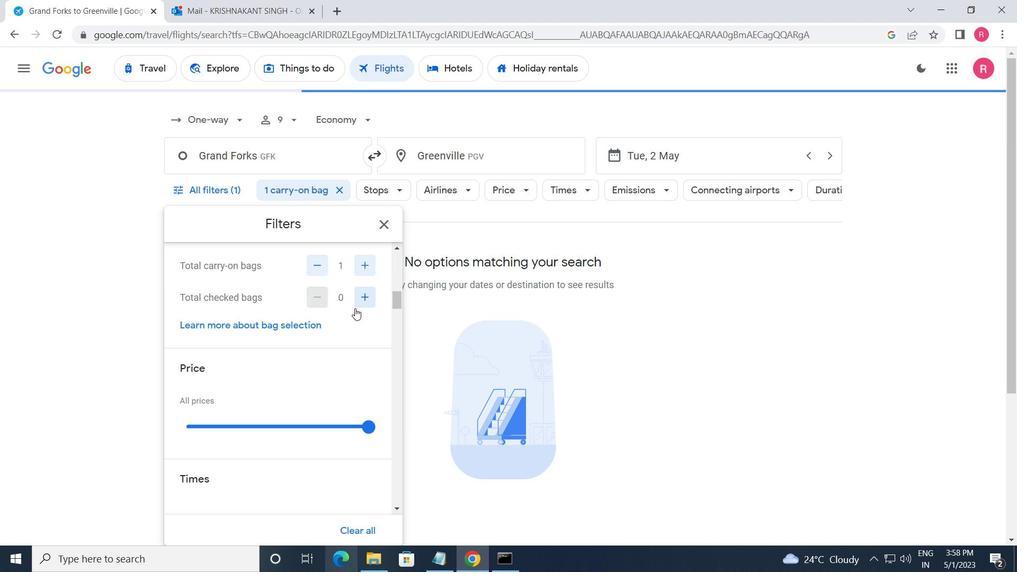 
Action: Mouse scrolled (354, 309) with delta (0, 0)
Screenshot: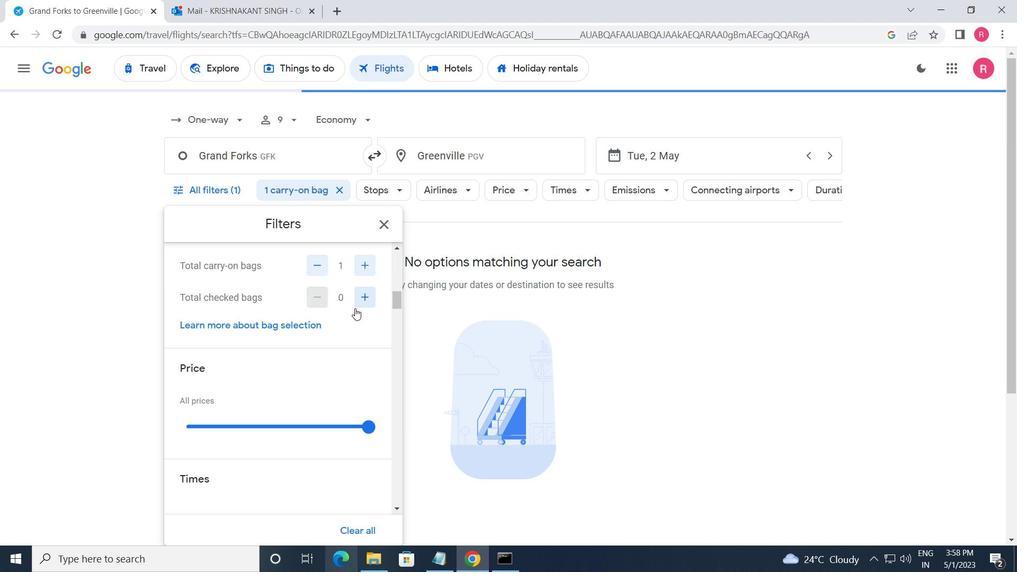 
Action: Mouse moved to (364, 361)
Screenshot: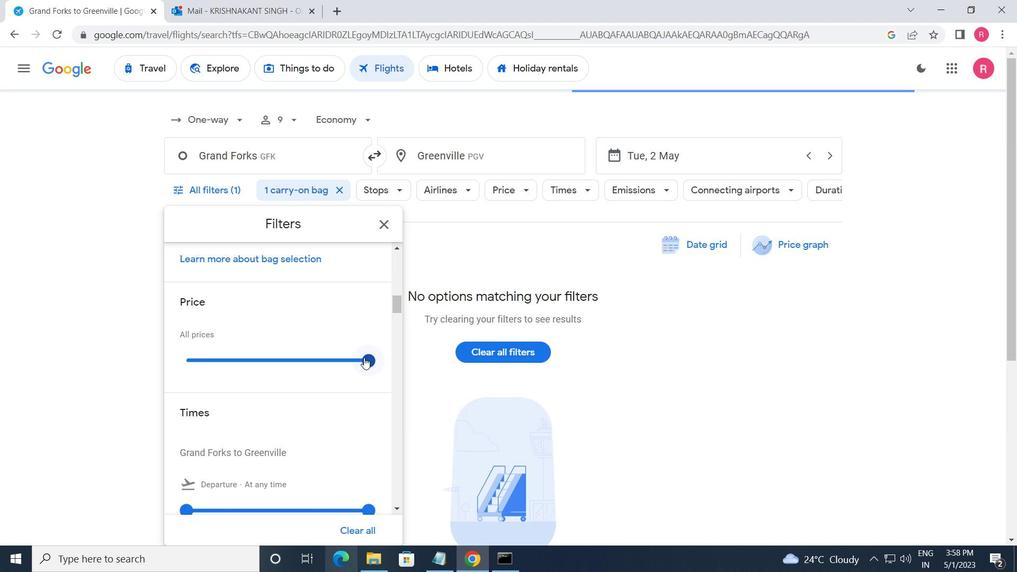 
Action: Mouse pressed left at (364, 361)
Screenshot: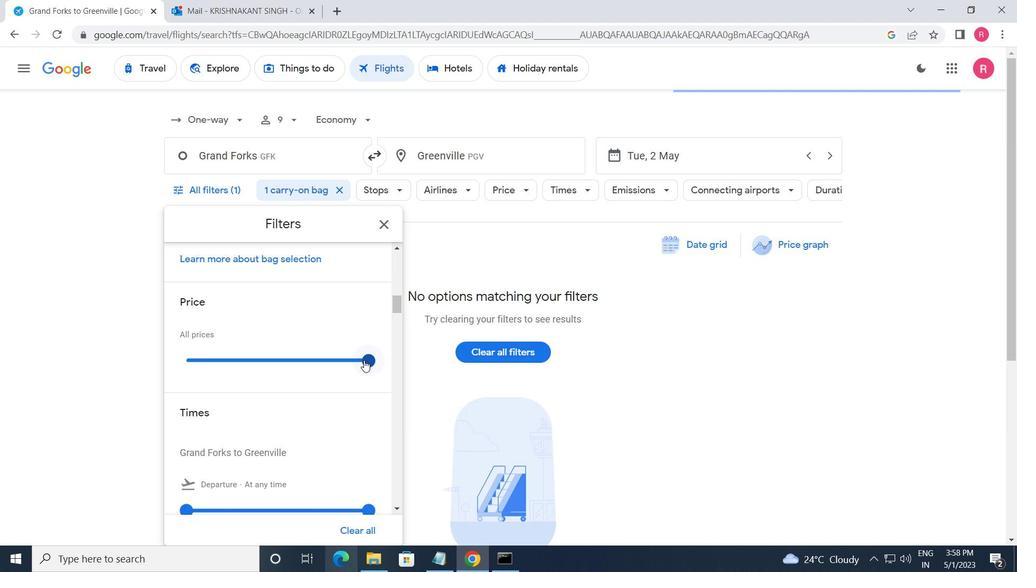 
Action: Mouse moved to (371, 361)
Screenshot: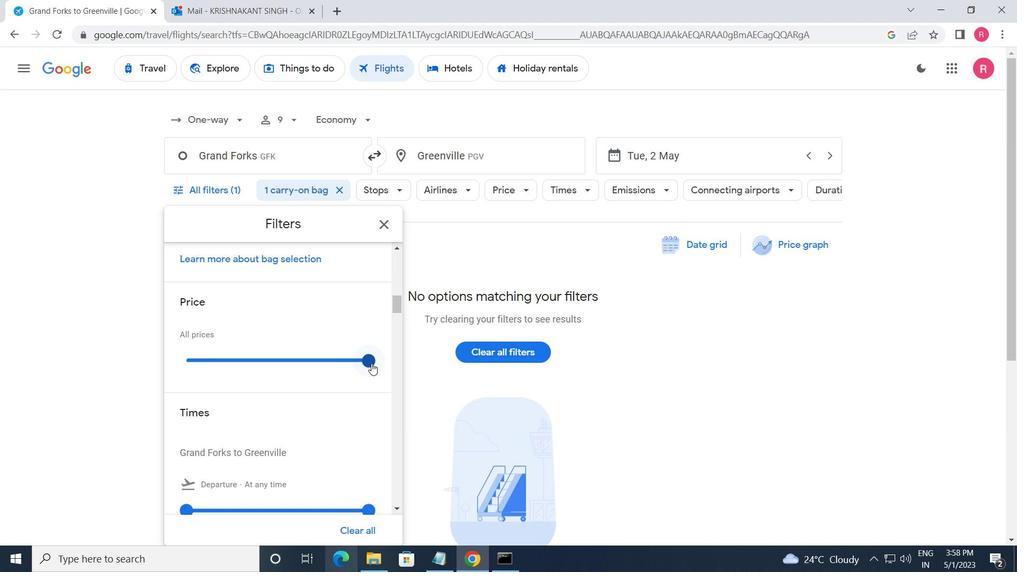 
Action: Mouse scrolled (371, 360) with delta (0, 0)
Screenshot: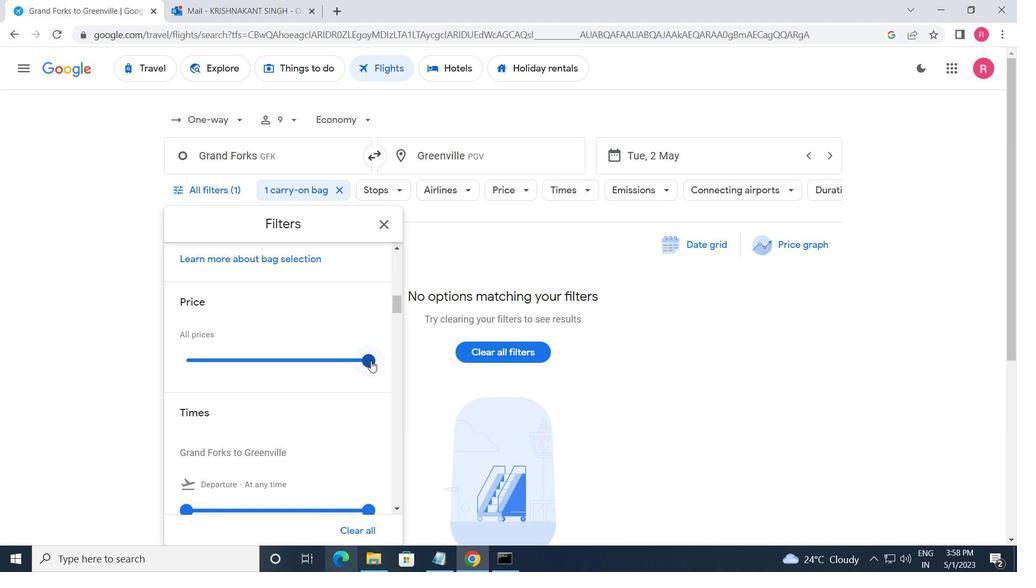 
Action: Mouse scrolled (371, 360) with delta (0, 0)
Screenshot: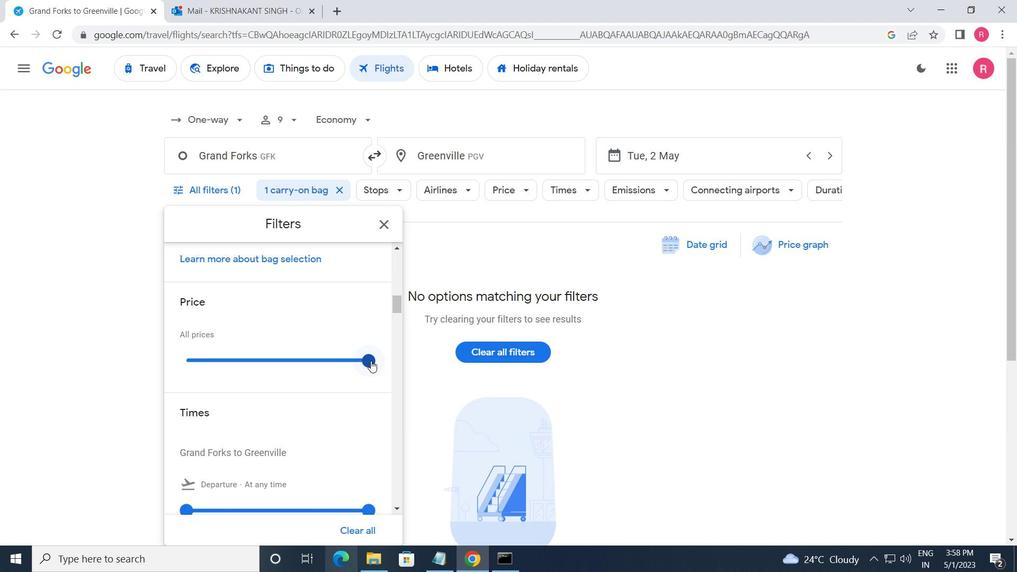 
Action: Mouse scrolled (371, 360) with delta (0, 0)
Screenshot: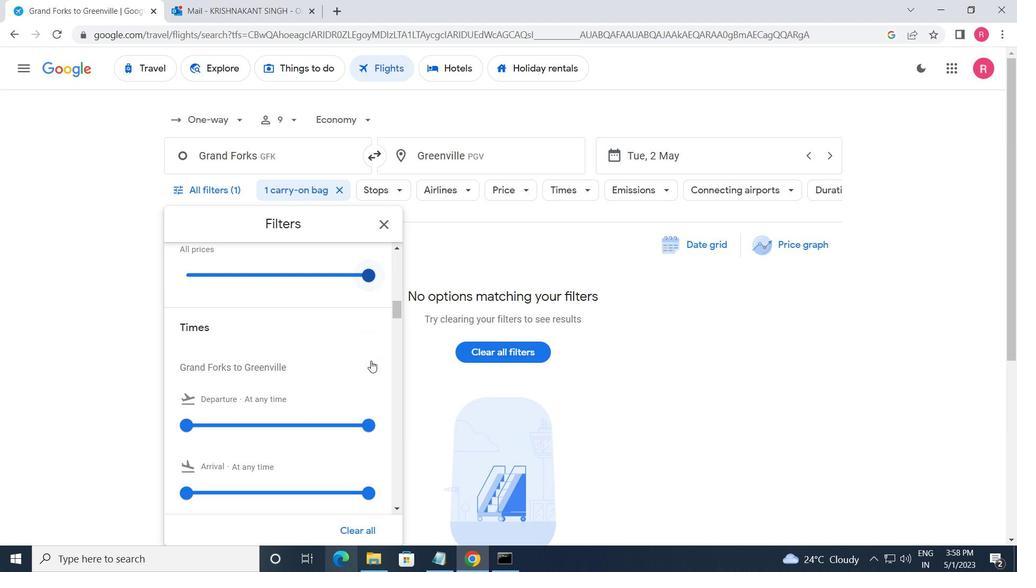 
Action: Mouse moved to (193, 309)
Screenshot: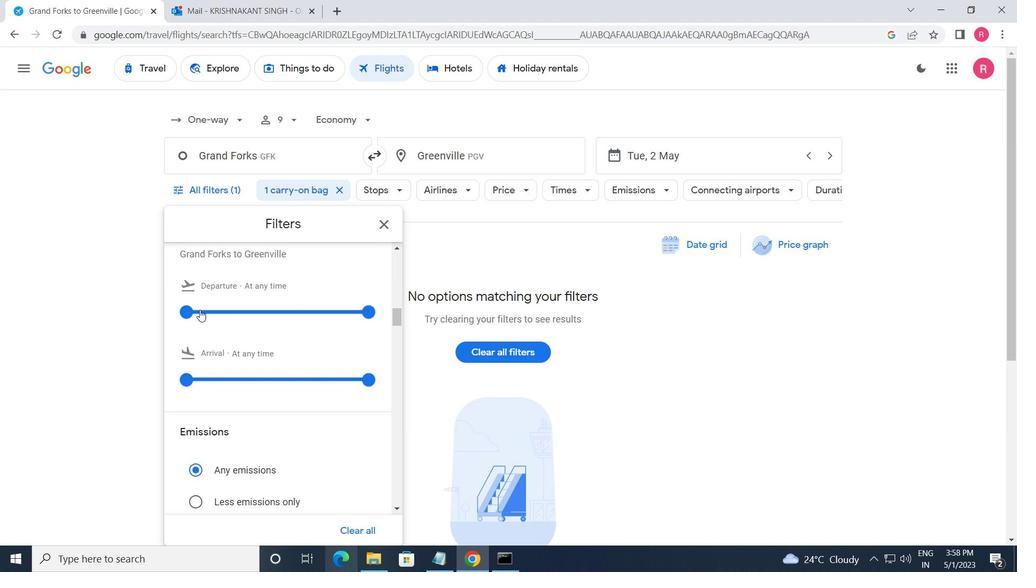 
Action: Mouse pressed left at (193, 309)
Screenshot: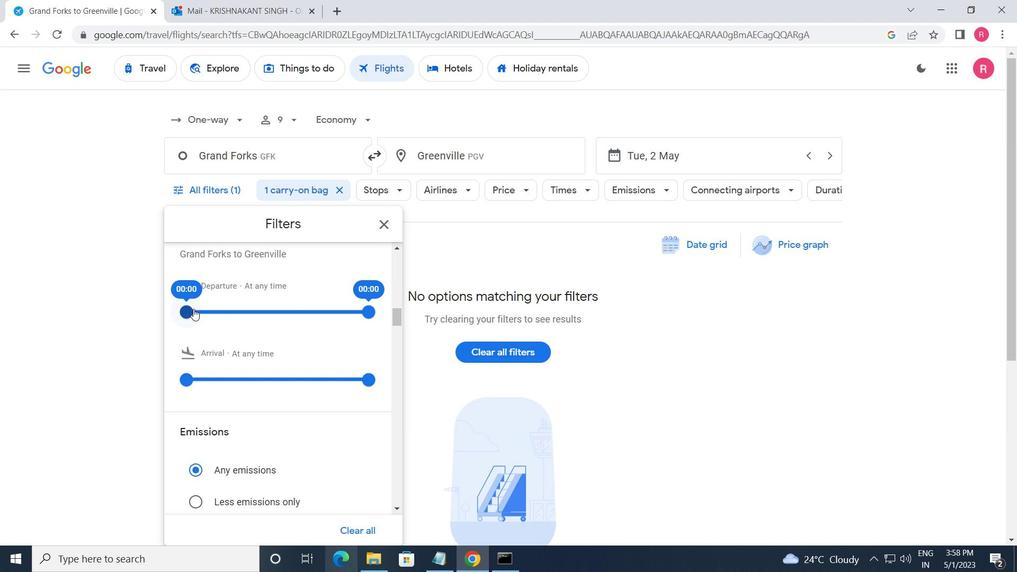 
Action: Mouse moved to (369, 317)
Screenshot: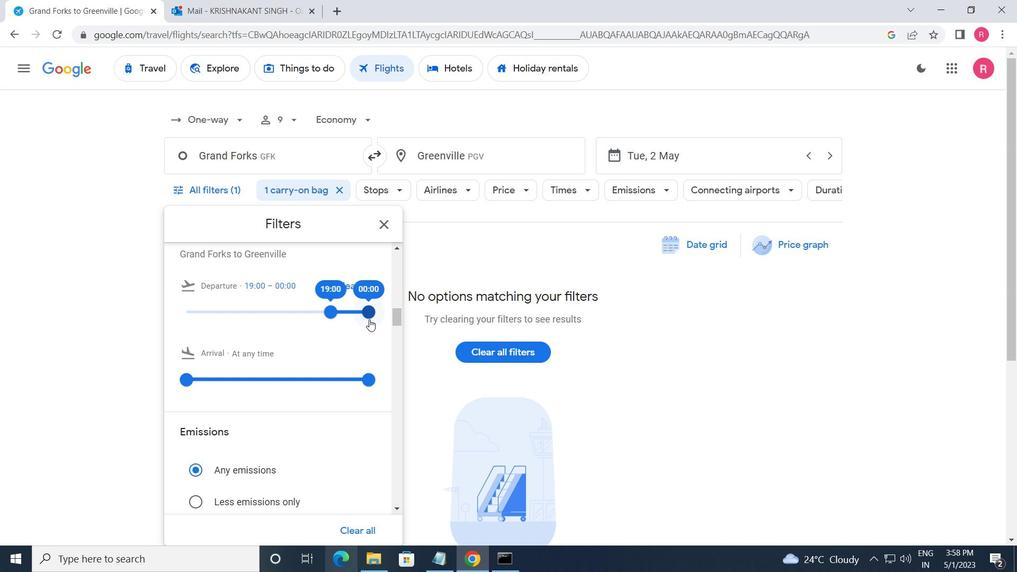
Action: Mouse pressed left at (369, 317)
Screenshot: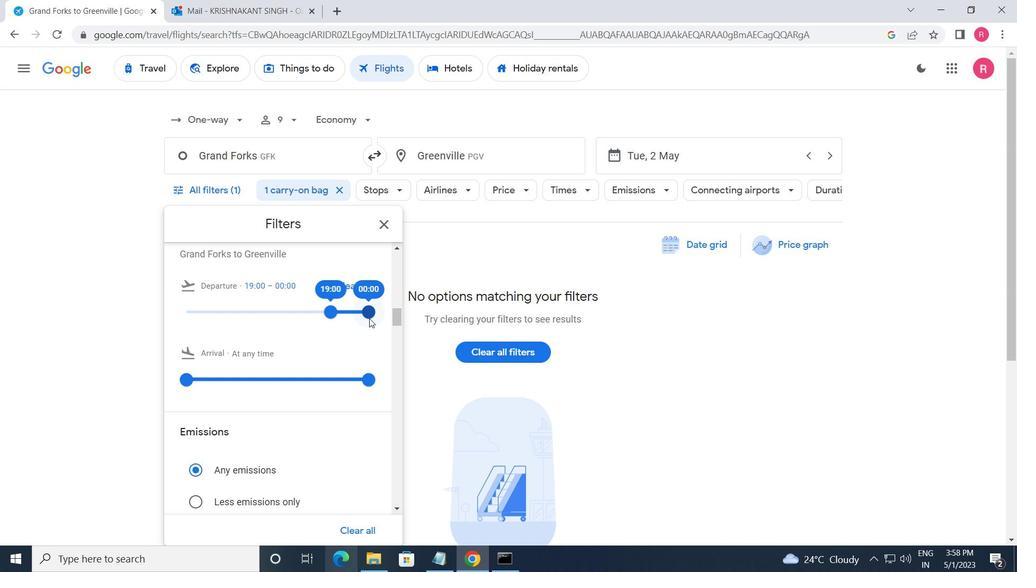 
Action: Mouse moved to (379, 225)
Screenshot: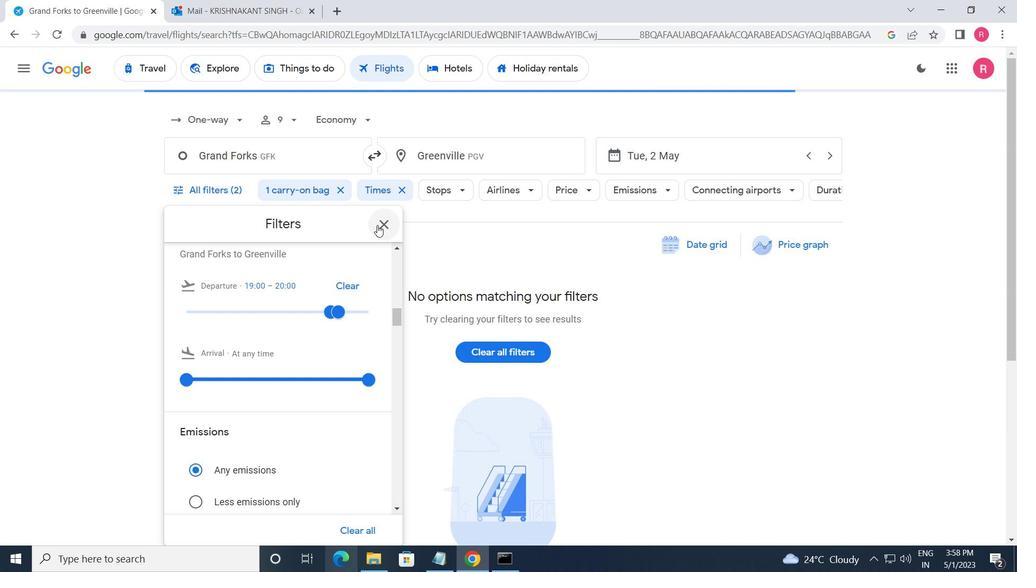 
Action: Mouse pressed left at (379, 225)
Screenshot: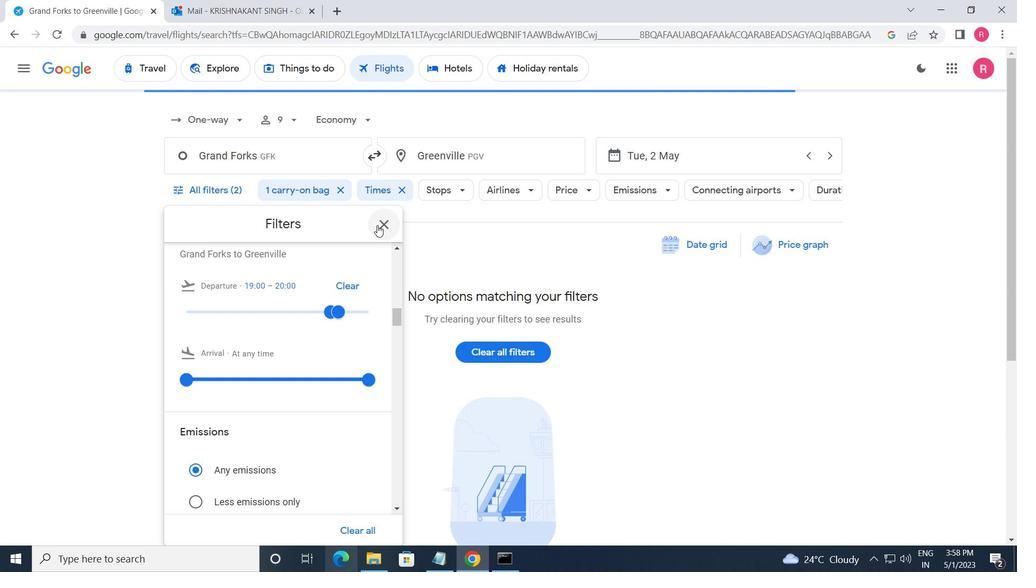 
Action: Mouse moved to (364, 258)
Screenshot: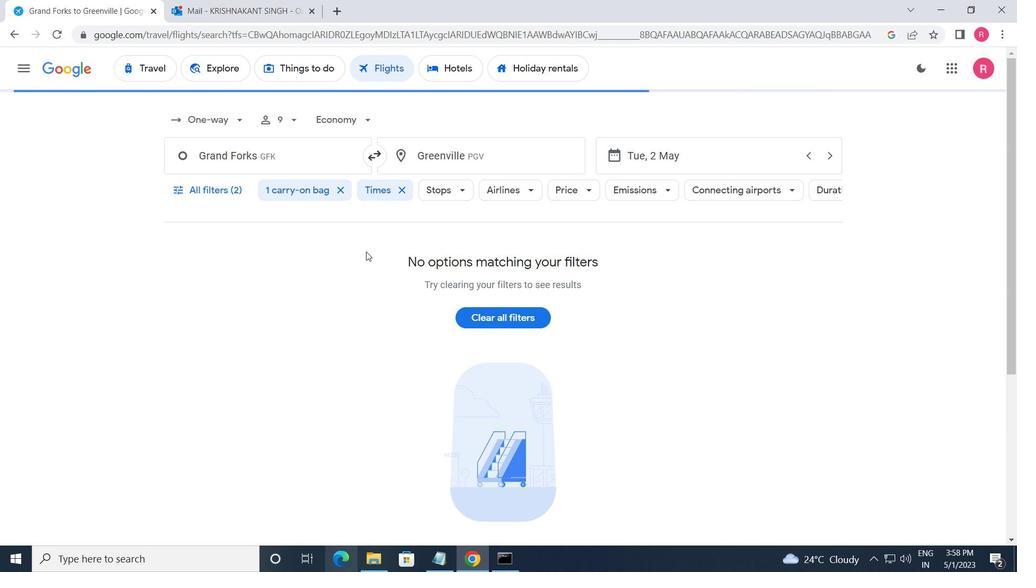 
